 Task: Search one way flight ticket for 4 adults, 2 children, 2 infants in seat and 1 infant on lap in economy from West Yellowstone: Yellowstone Airport to Rockford: Chicago Rockford International Airport(was Northwest Chicagoland Regional Airport At Rockford) on 5-1-2023. Choice of flights is Royal air maroc. Number of bags: 1 carry on bag. Price is upto 45000. Outbound departure time preference is 5:15.
Action: Mouse moved to (173, 239)
Screenshot: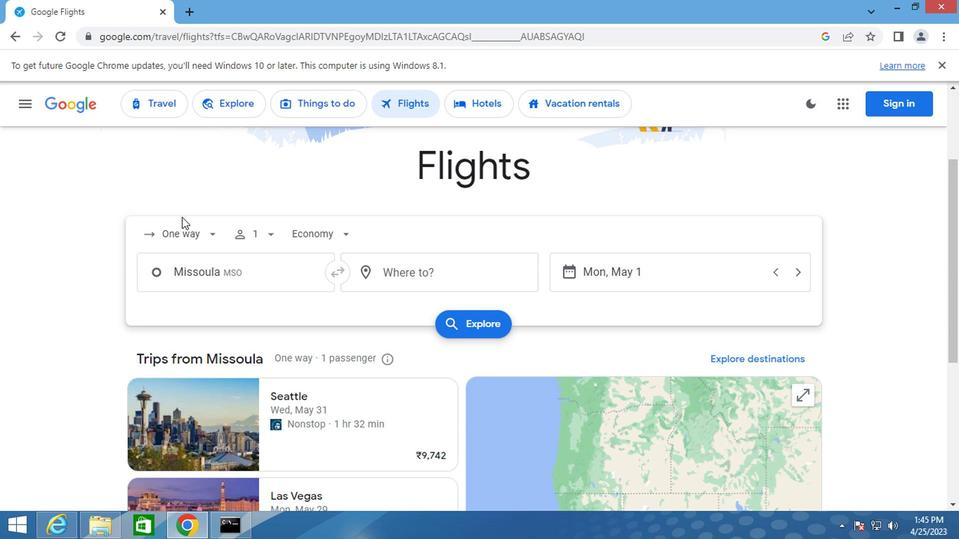 
Action: Mouse pressed left at (173, 239)
Screenshot: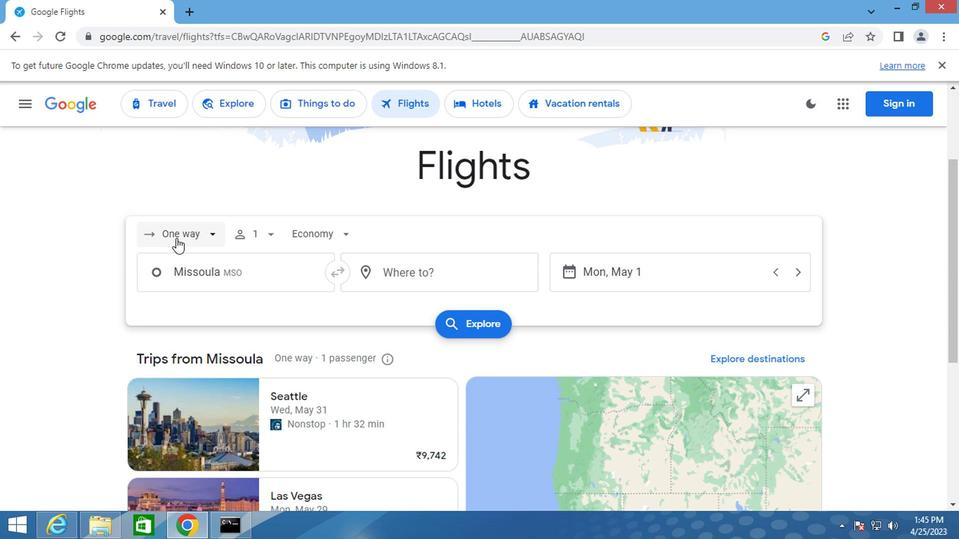 
Action: Mouse moved to (177, 296)
Screenshot: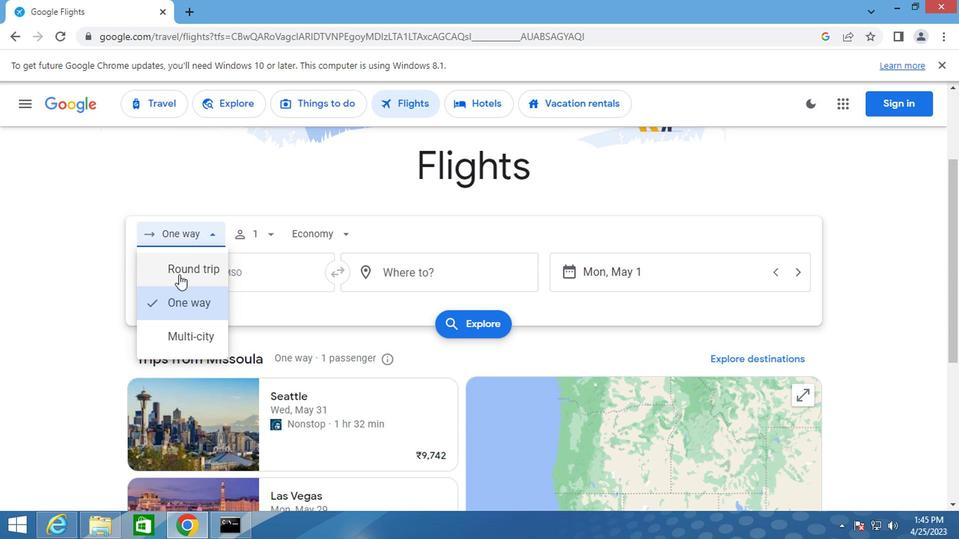 
Action: Mouse pressed left at (177, 296)
Screenshot: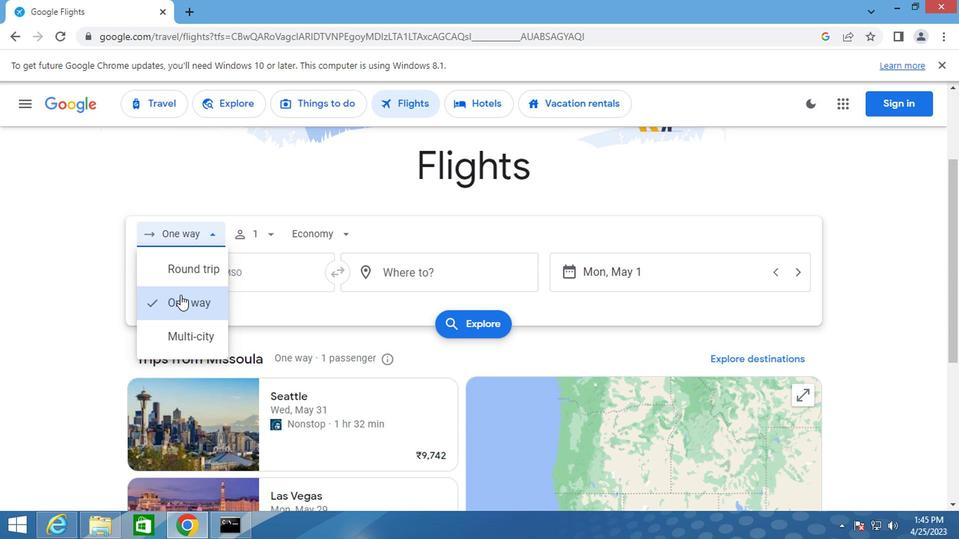 
Action: Mouse moved to (270, 226)
Screenshot: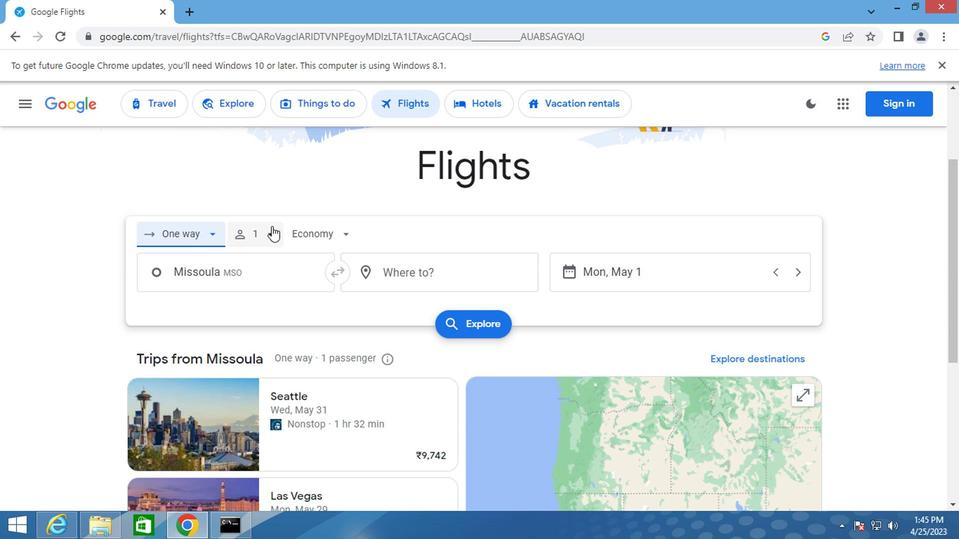
Action: Mouse pressed left at (270, 226)
Screenshot: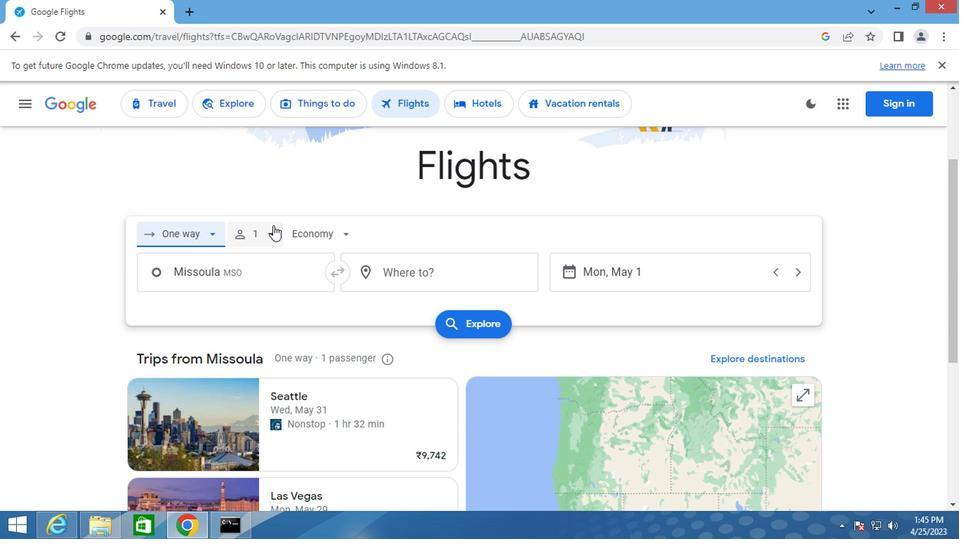 
Action: Mouse moved to (371, 270)
Screenshot: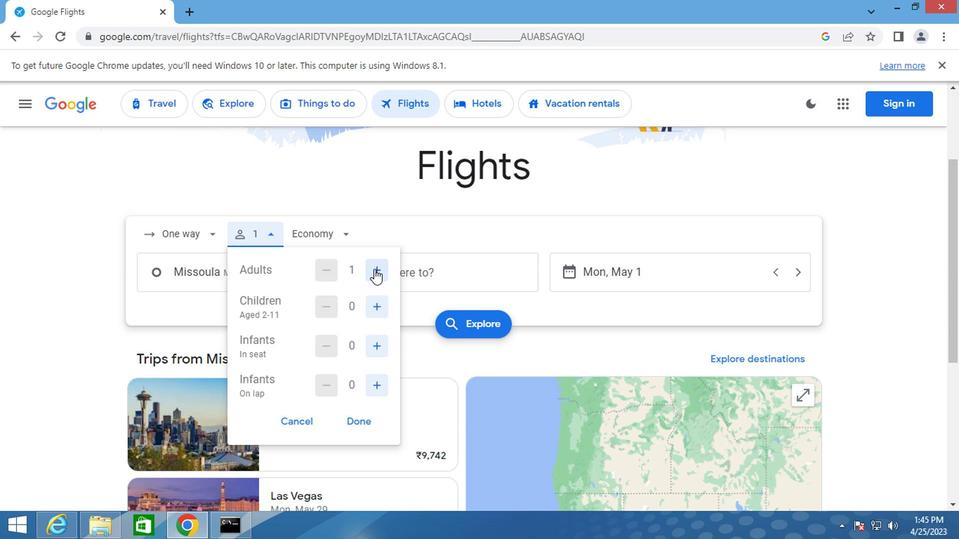 
Action: Mouse pressed left at (371, 270)
Screenshot: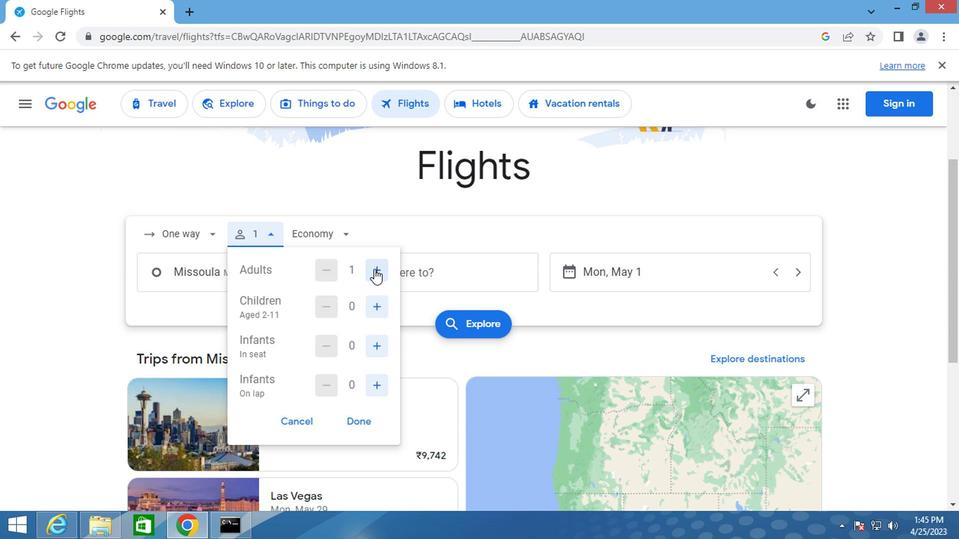 
Action: Mouse moved to (373, 270)
Screenshot: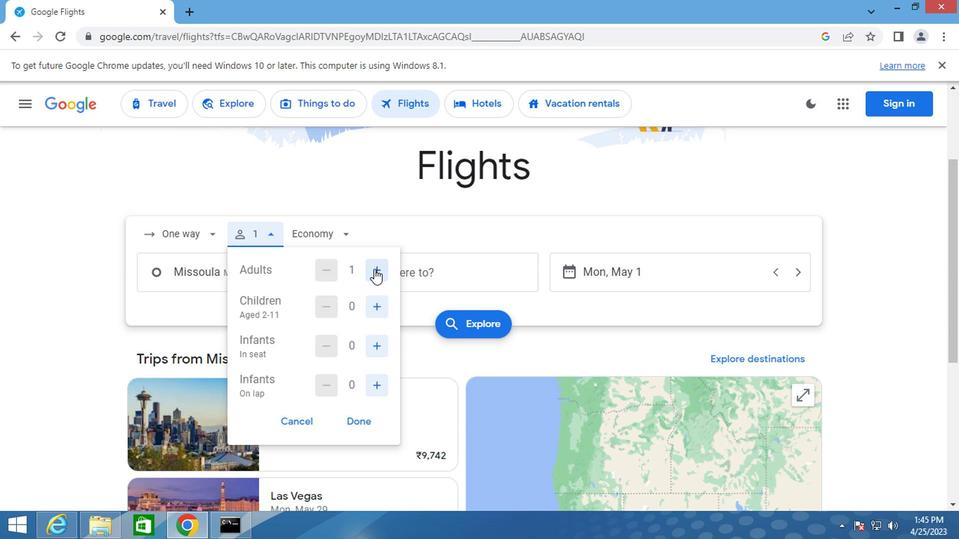 
Action: Mouse pressed left at (373, 270)
Screenshot: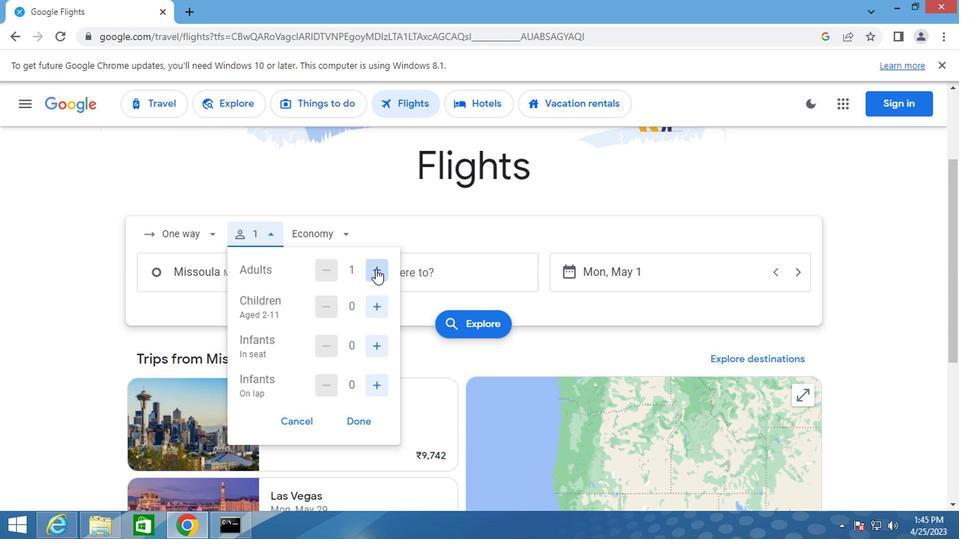 
Action: Mouse pressed left at (373, 270)
Screenshot: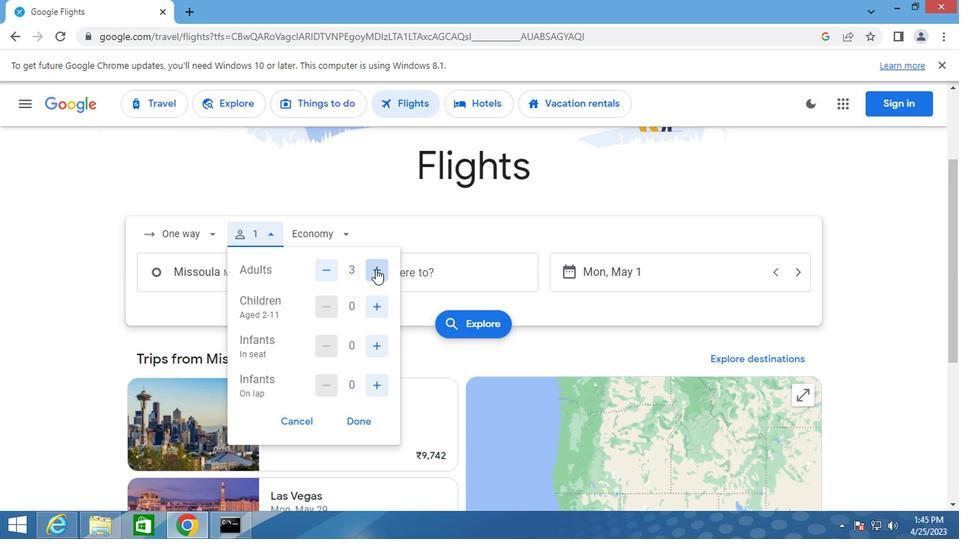 
Action: Mouse moved to (370, 301)
Screenshot: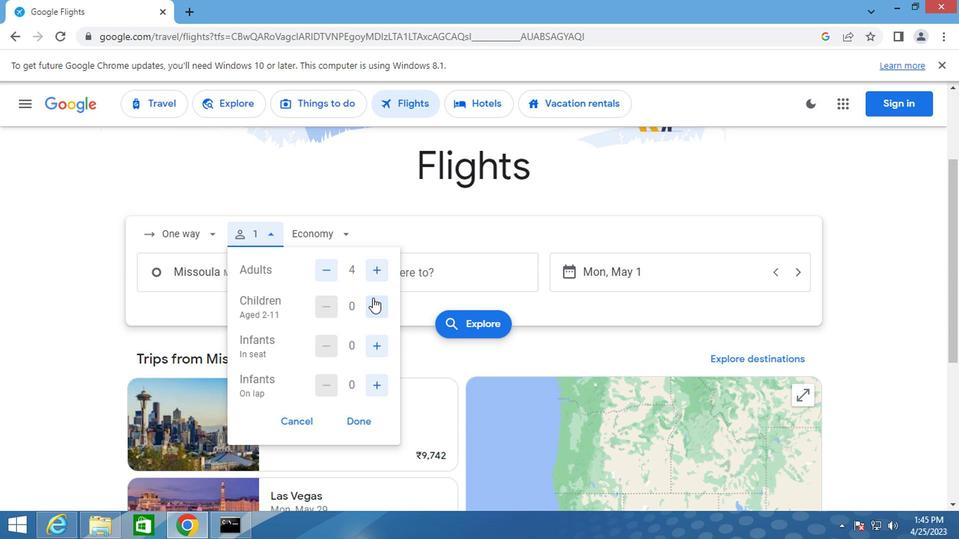 
Action: Mouse pressed left at (370, 301)
Screenshot: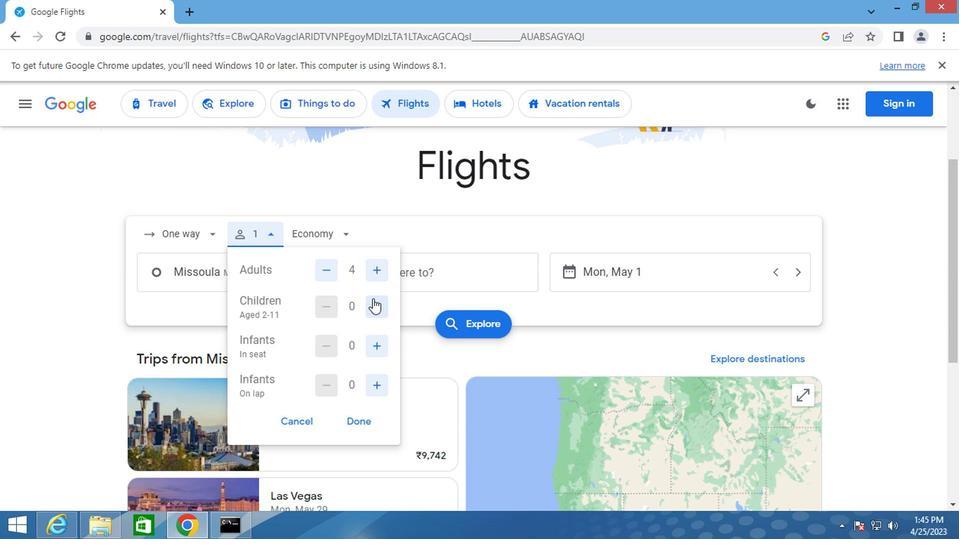 
Action: Mouse pressed left at (370, 301)
Screenshot: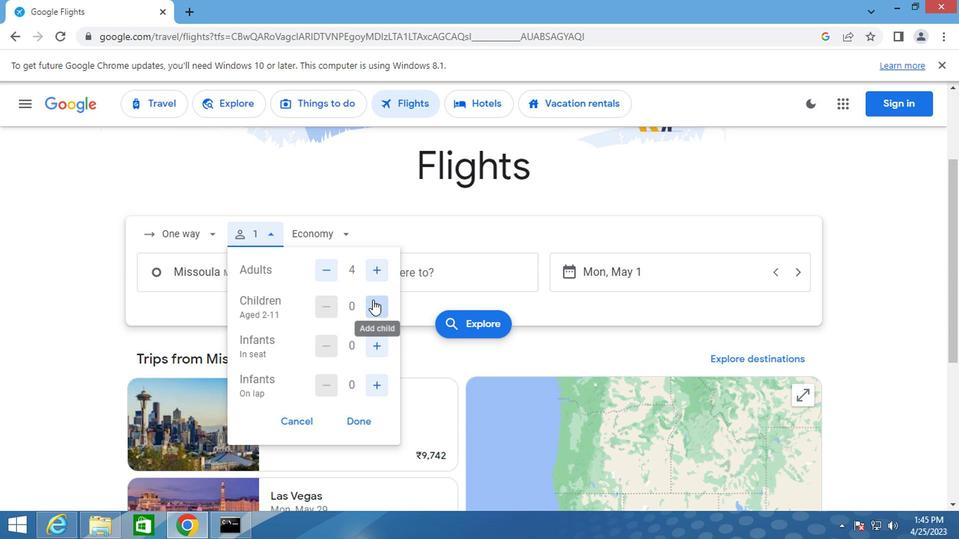 
Action: Mouse moved to (372, 339)
Screenshot: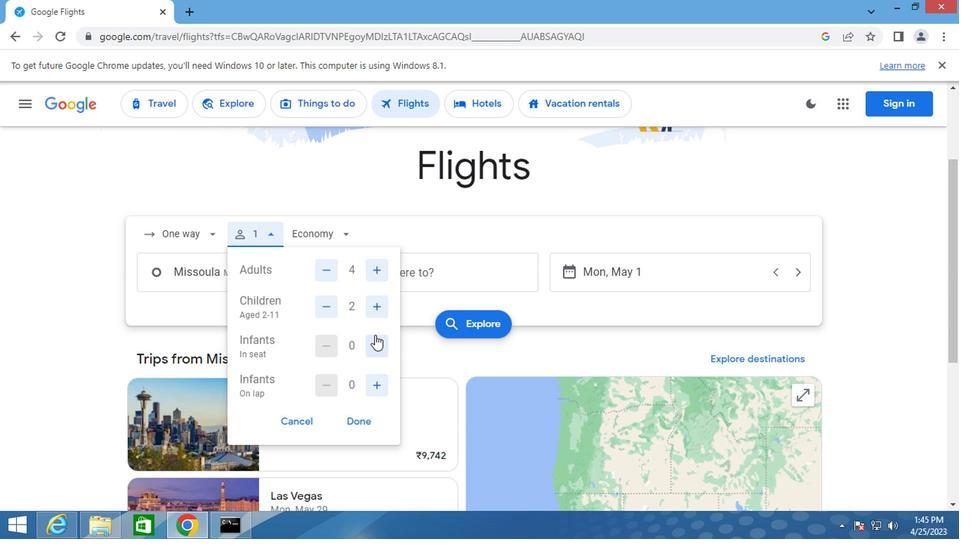 
Action: Mouse pressed left at (372, 339)
Screenshot: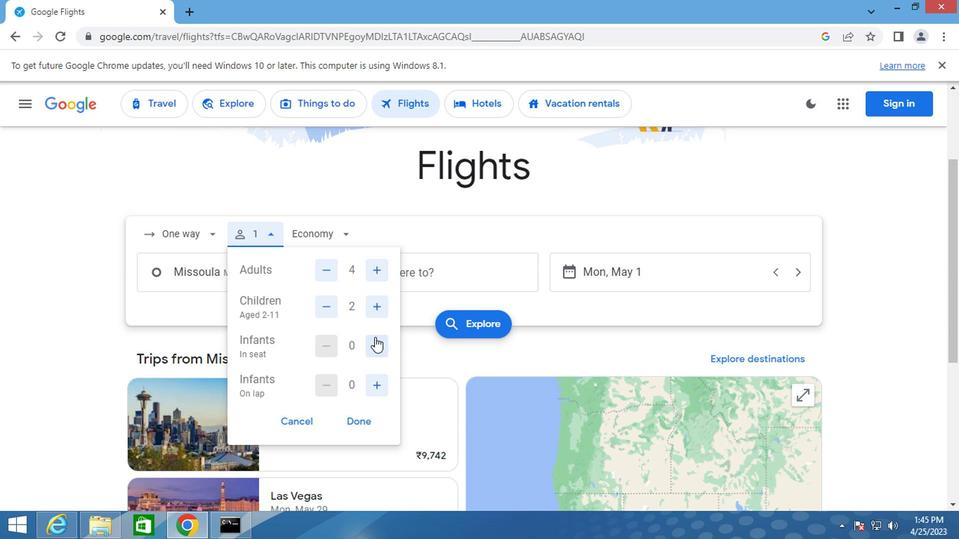 
Action: Mouse pressed left at (372, 339)
Screenshot: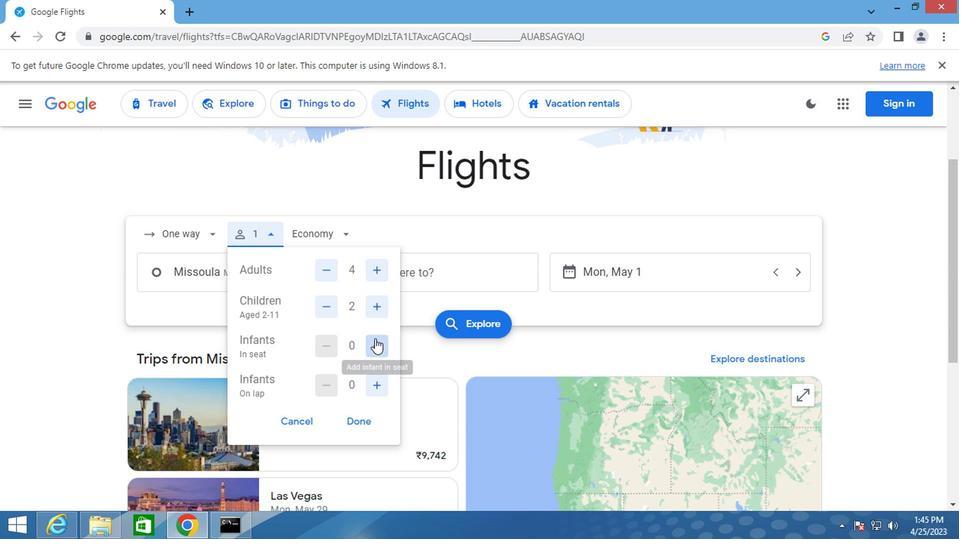 
Action: Mouse moved to (366, 388)
Screenshot: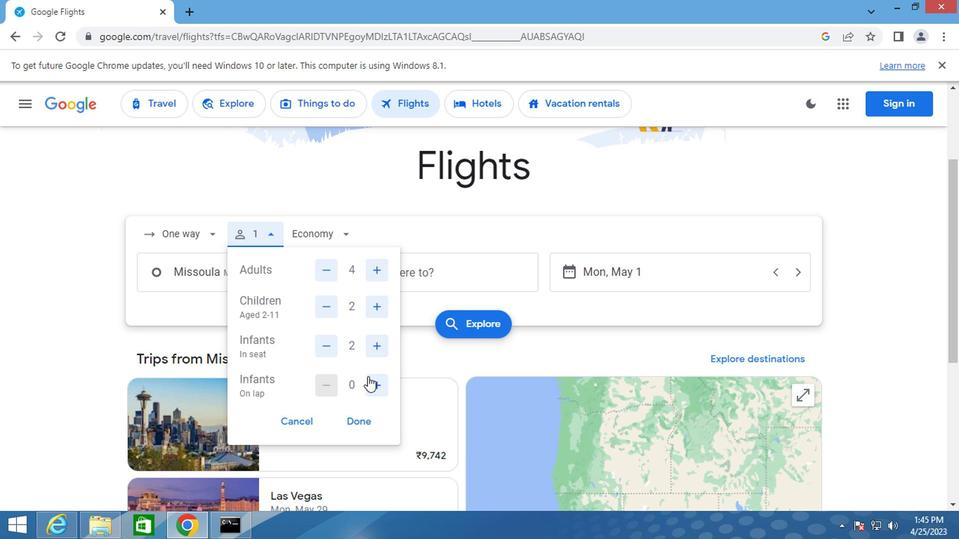 
Action: Mouse pressed left at (366, 388)
Screenshot: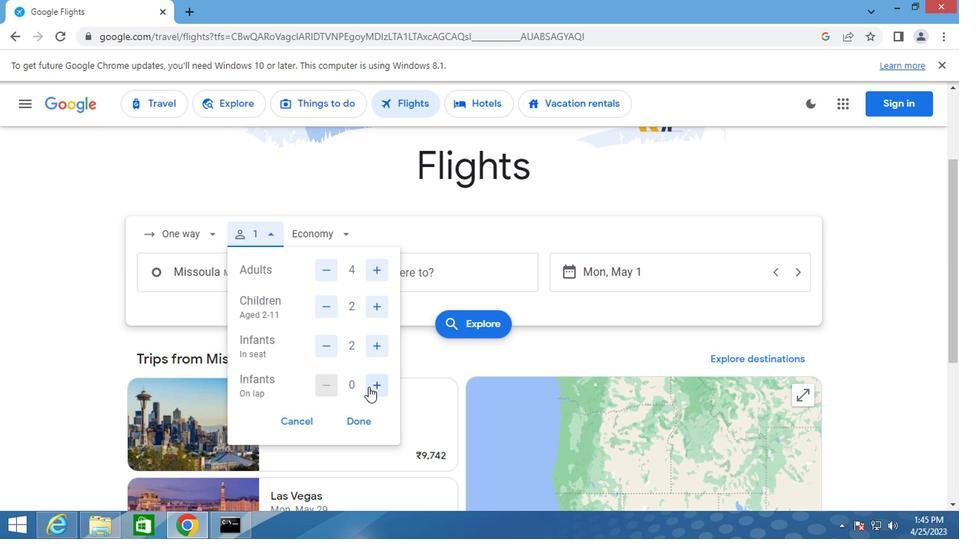 
Action: Mouse moved to (304, 224)
Screenshot: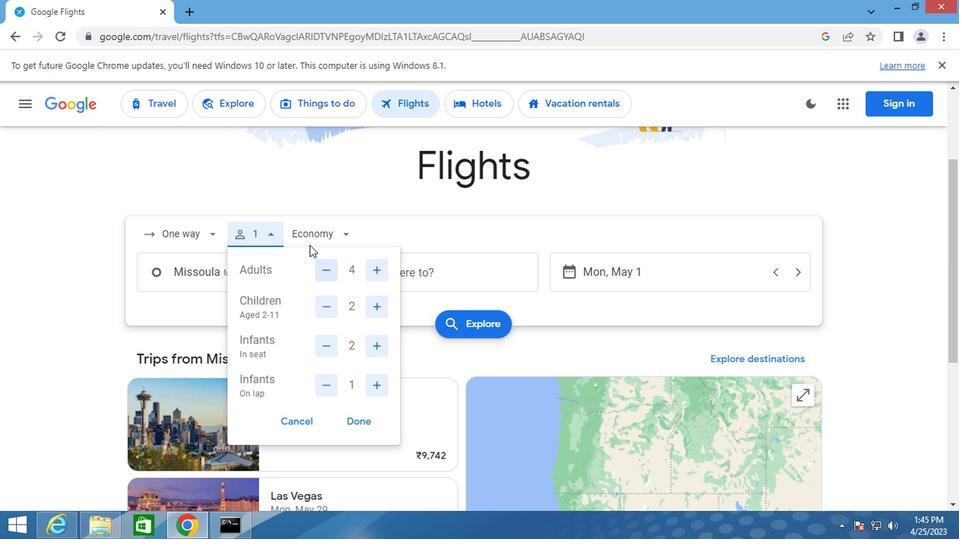 
Action: Mouse pressed left at (304, 224)
Screenshot: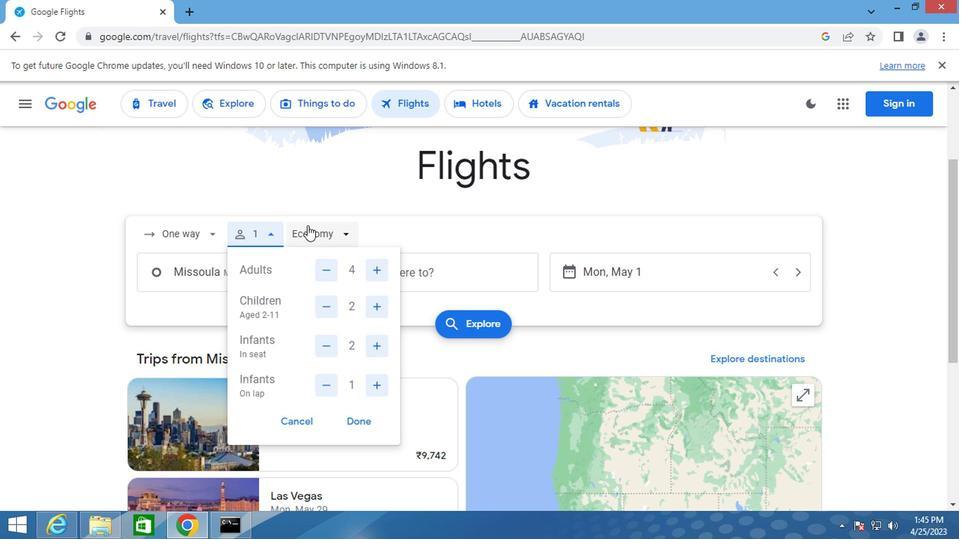 
Action: Mouse moved to (324, 271)
Screenshot: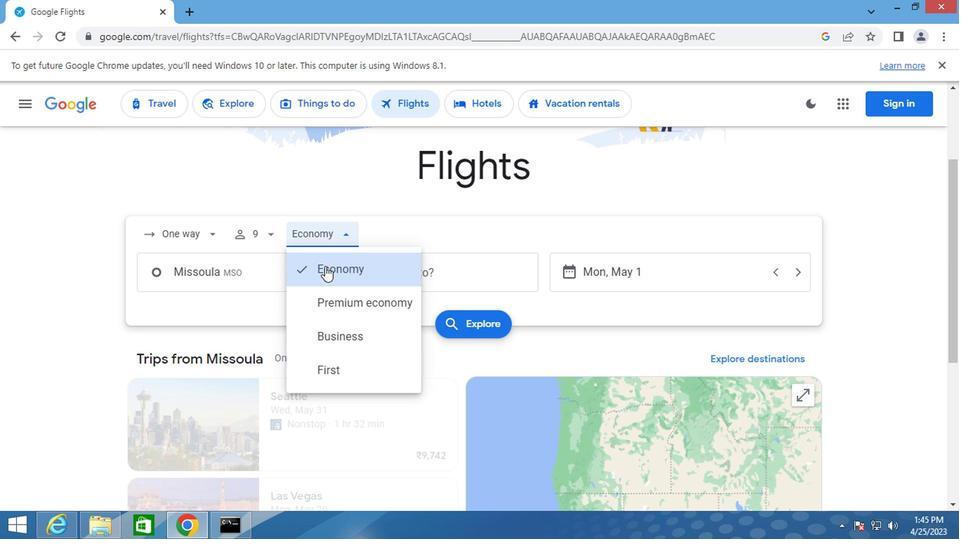 
Action: Mouse pressed left at (324, 271)
Screenshot: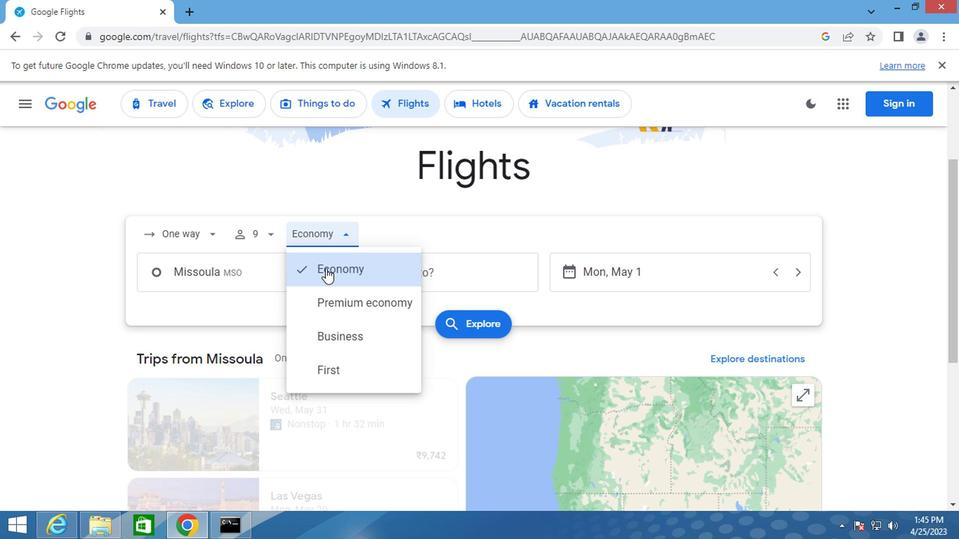 
Action: Mouse moved to (212, 278)
Screenshot: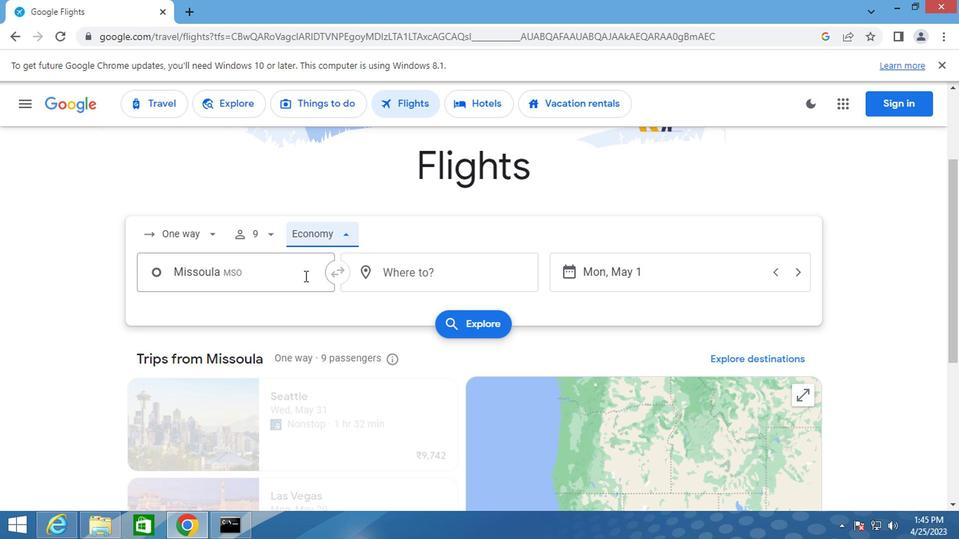 
Action: Mouse pressed left at (212, 278)
Screenshot: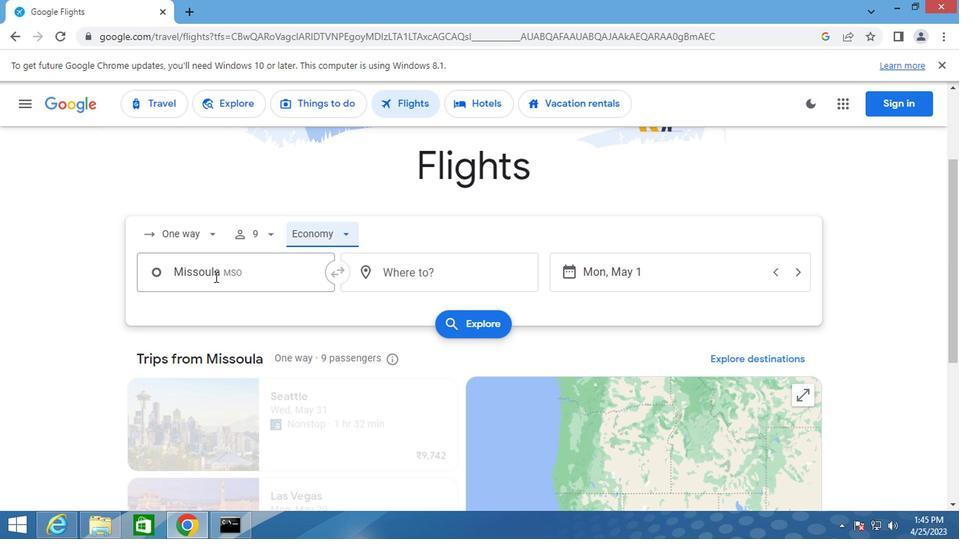 
Action: Key pressed west<Key.space>yellow
Screenshot: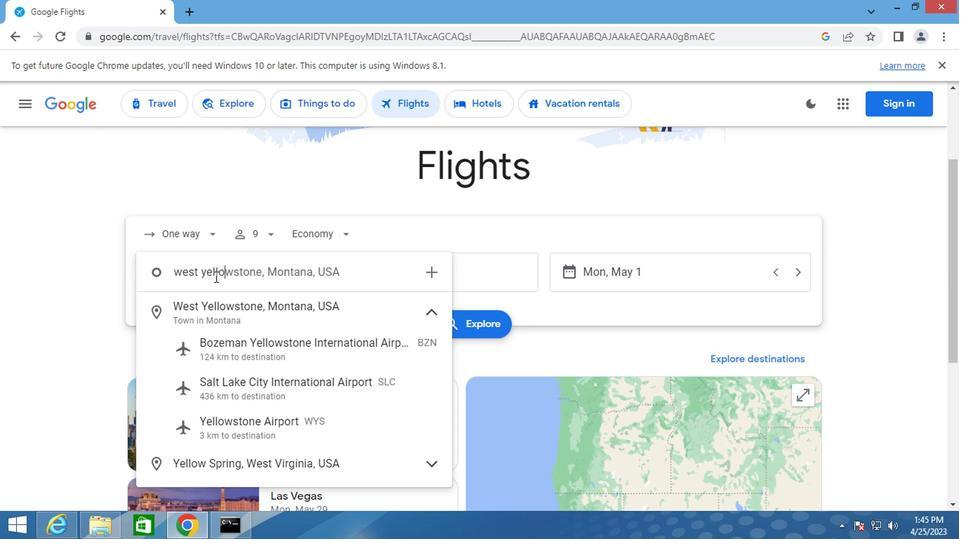 
Action: Mouse moved to (252, 315)
Screenshot: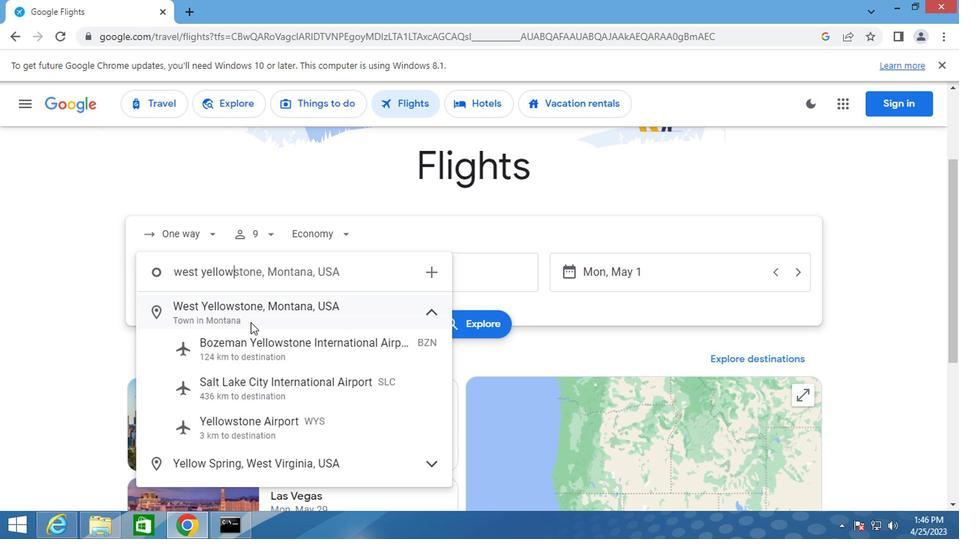 
Action: Mouse pressed left at (252, 315)
Screenshot: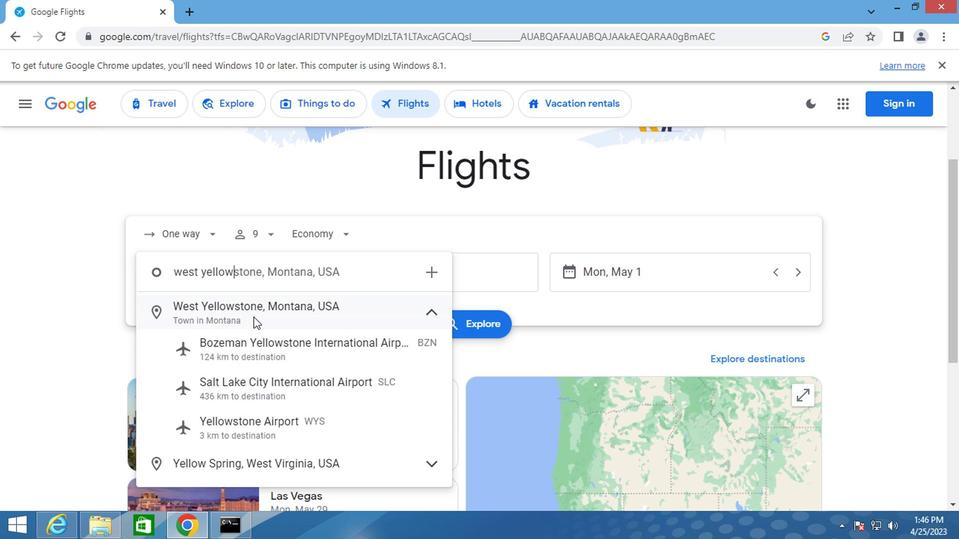 
Action: Mouse moved to (360, 276)
Screenshot: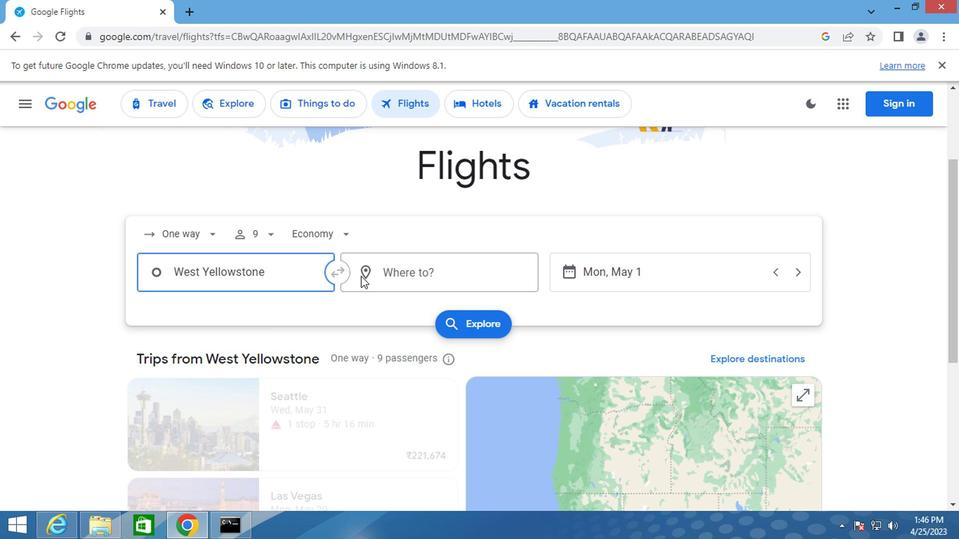 
Action: Mouse pressed left at (360, 276)
Screenshot: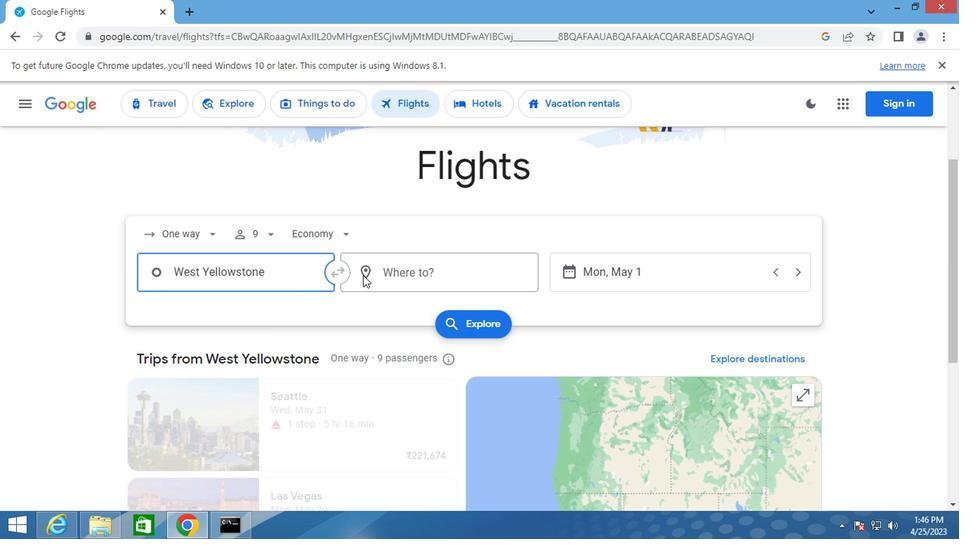
Action: Key pressed rock
Screenshot: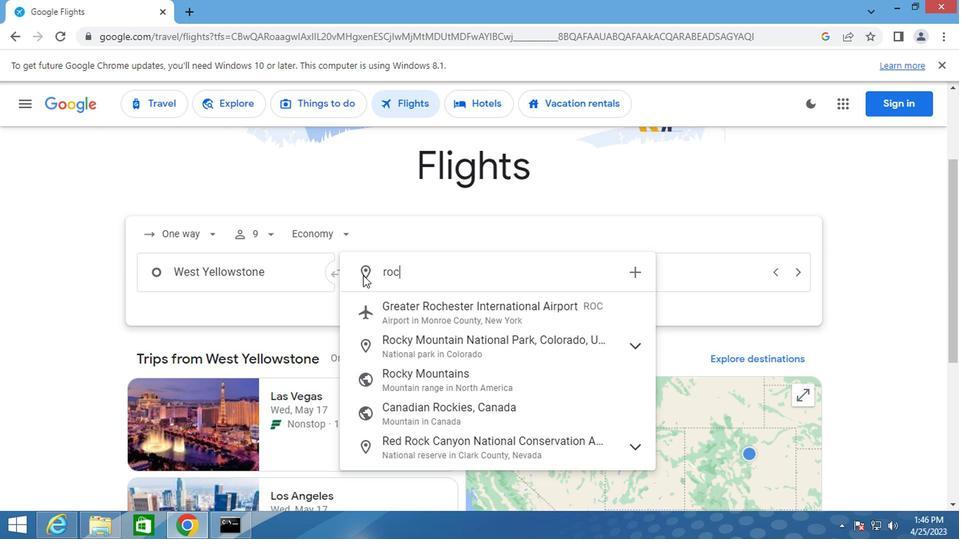 
Action: Mouse moved to (432, 275)
Screenshot: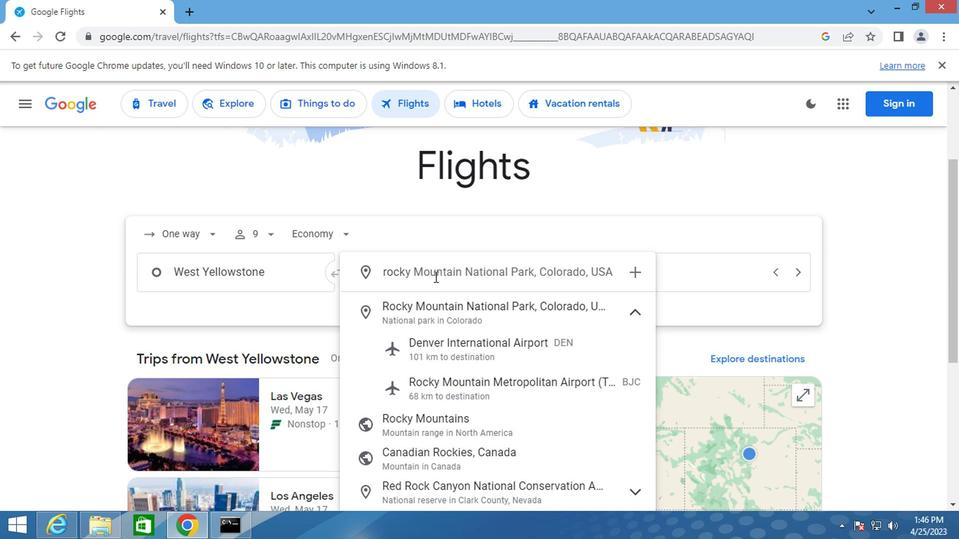 
Action: Key pressed ford
Screenshot: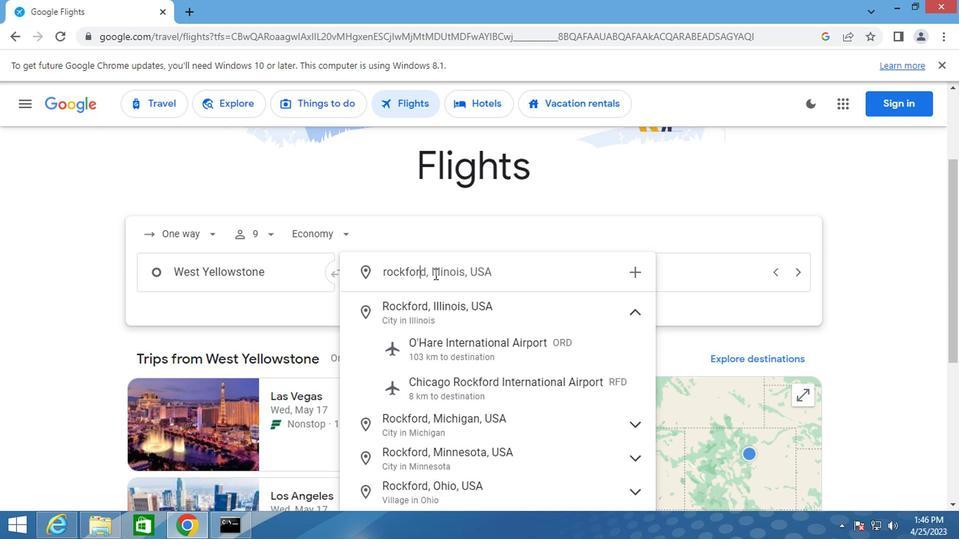 
Action: Mouse moved to (435, 387)
Screenshot: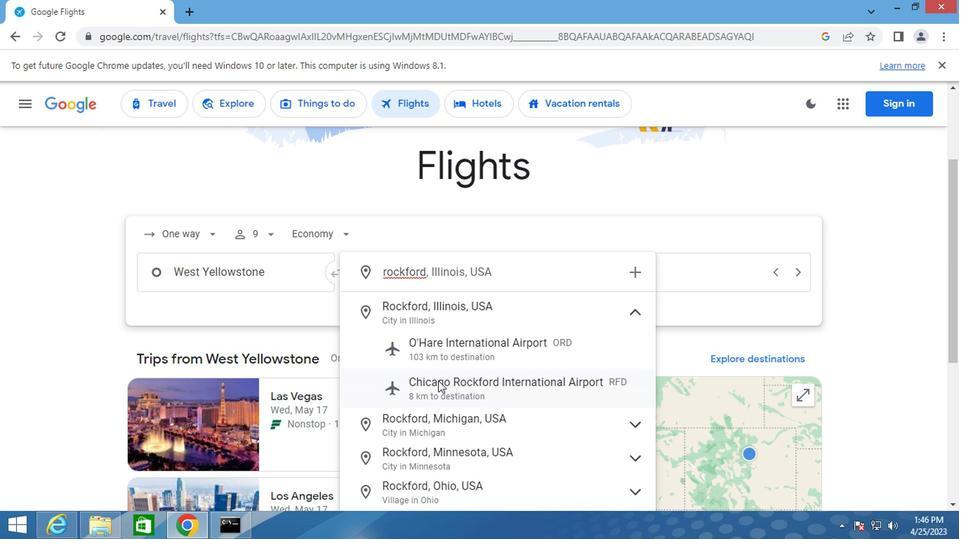 
Action: Mouse pressed left at (435, 387)
Screenshot: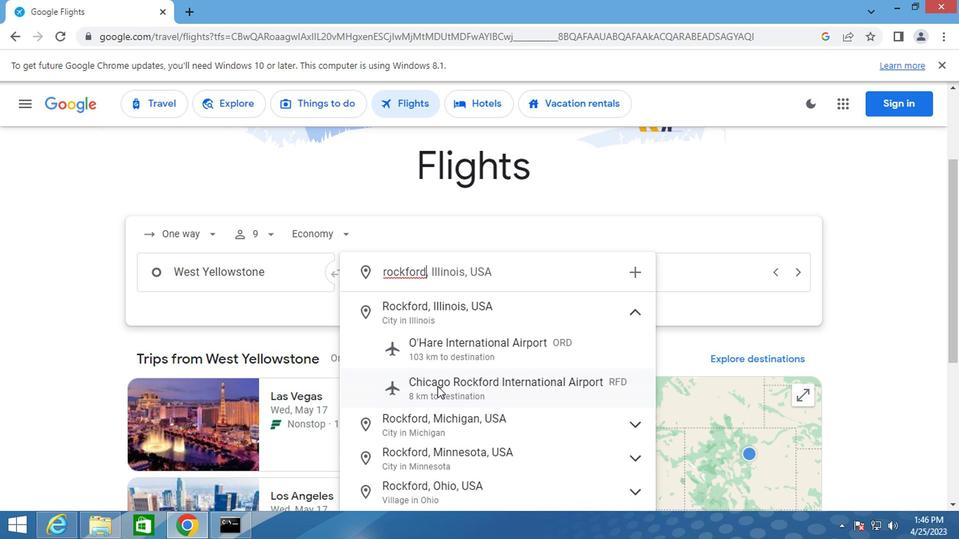 
Action: Mouse moved to (663, 280)
Screenshot: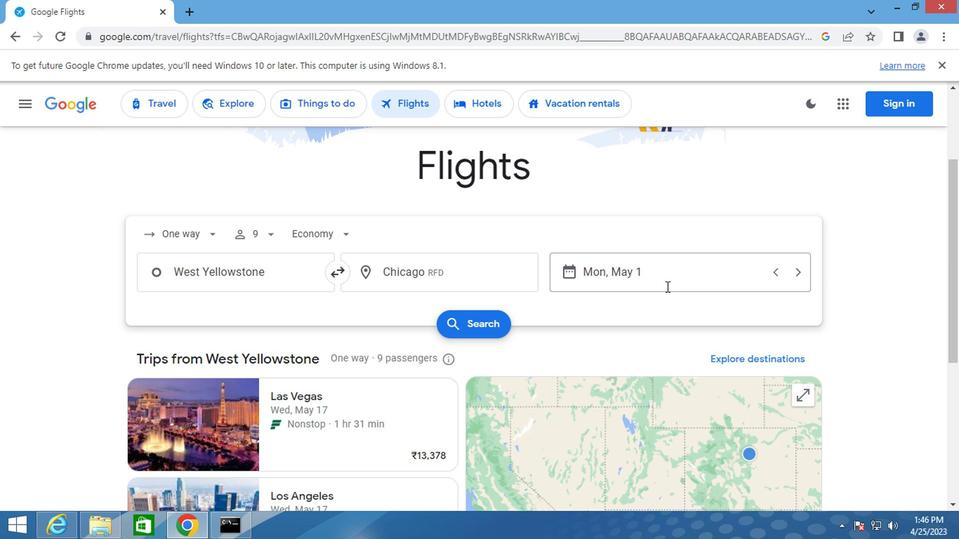 
Action: Mouse pressed left at (663, 280)
Screenshot: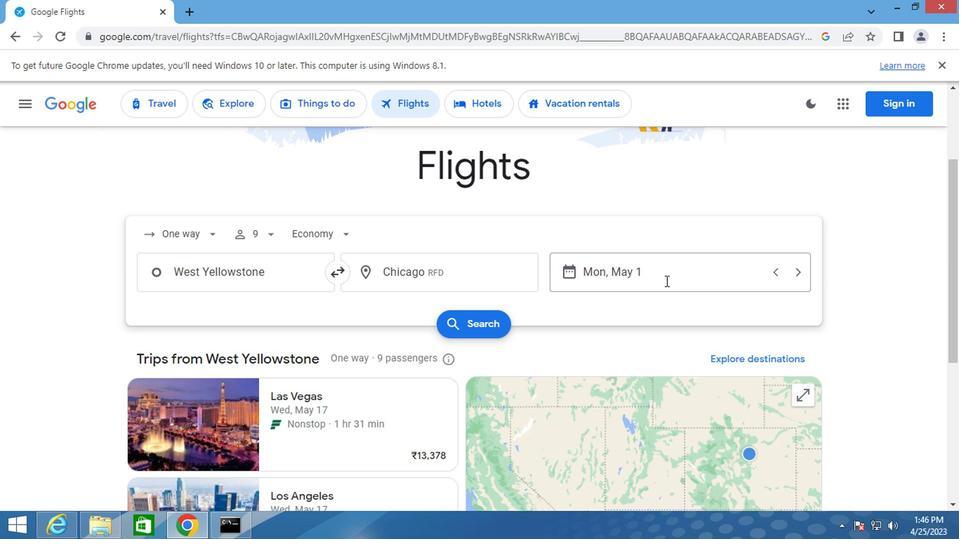 
Action: Mouse moved to (619, 264)
Screenshot: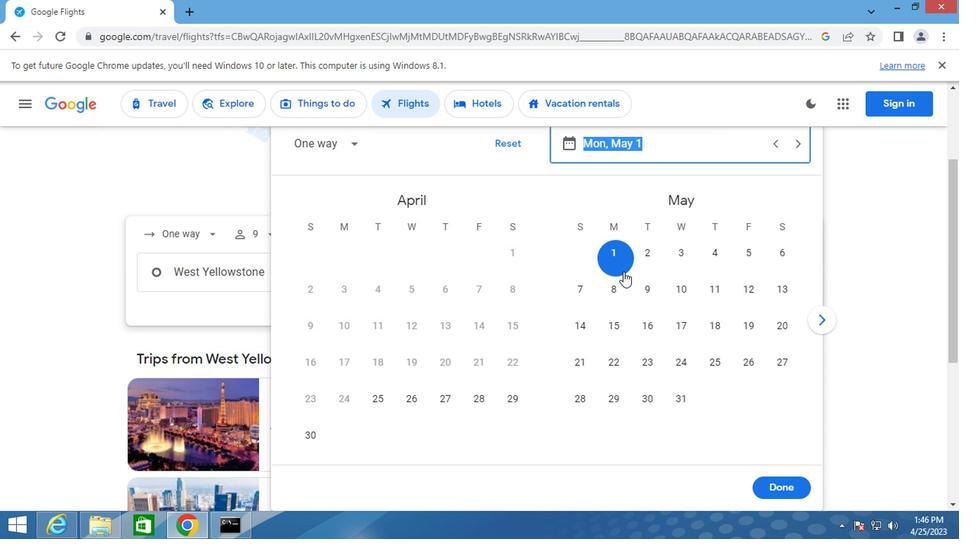 
Action: Mouse pressed left at (619, 264)
Screenshot: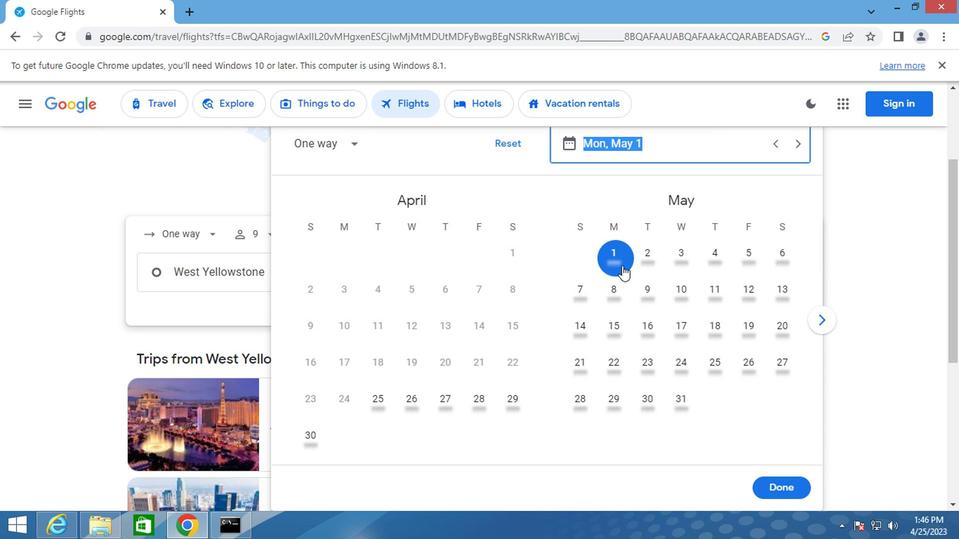 
Action: Mouse moved to (790, 488)
Screenshot: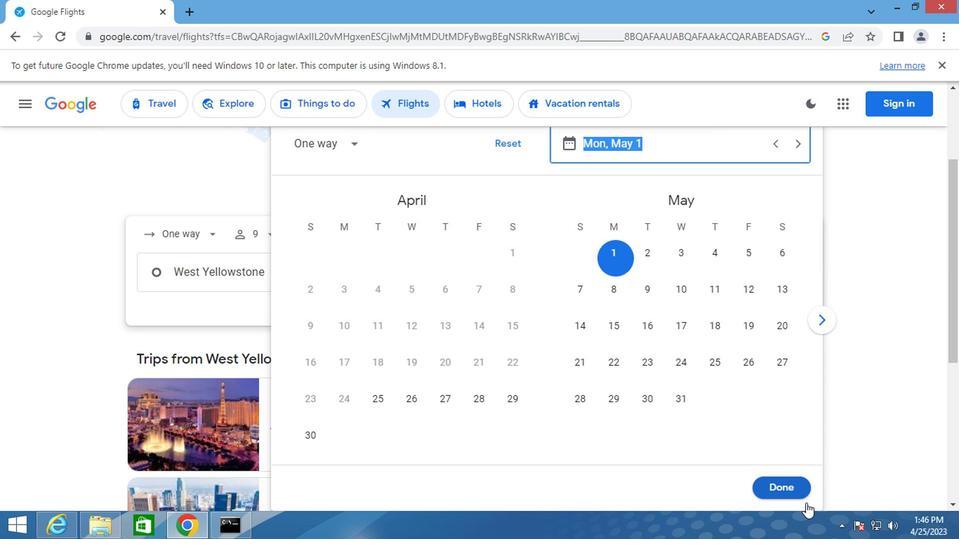 
Action: Mouse pressed left at (790, 488)
Screenshot: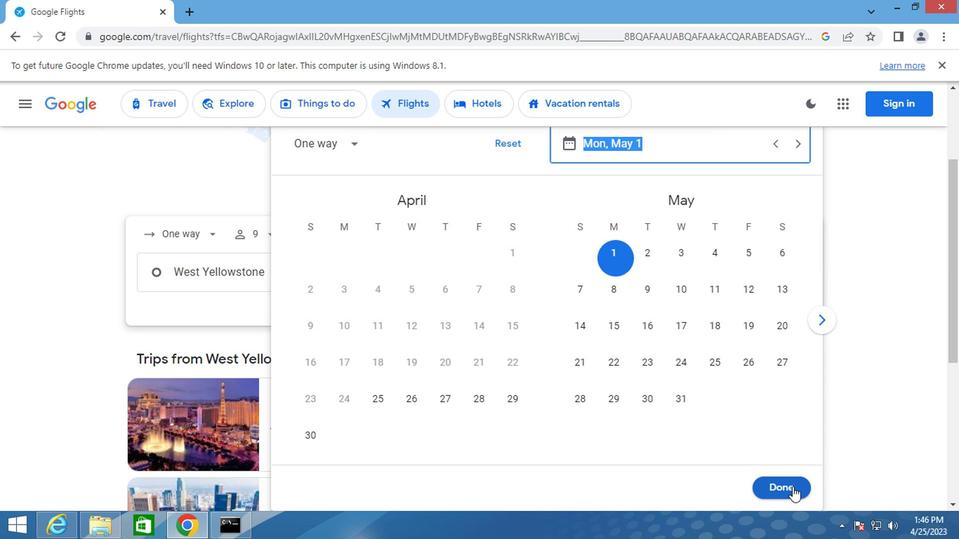 
Action: Mouse moved to (501, 320)
Screenshot: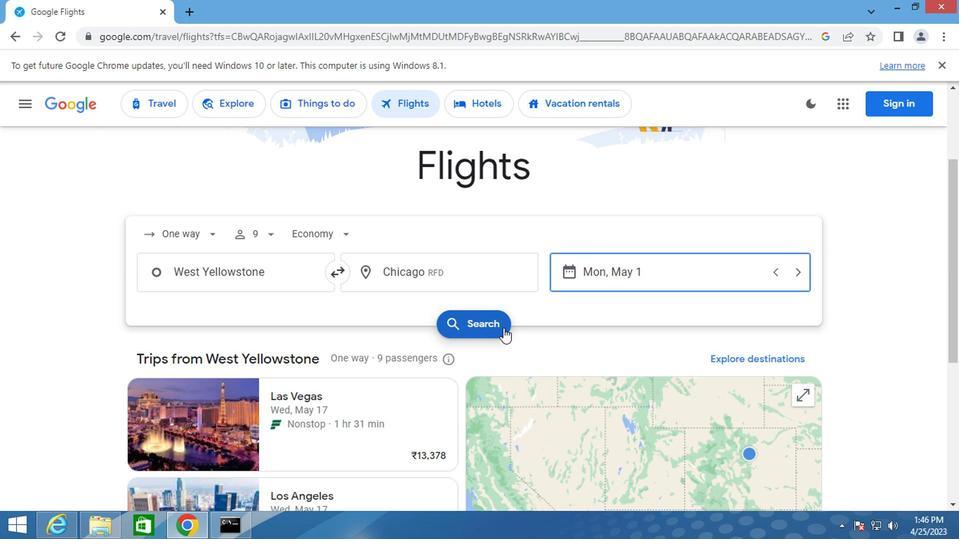 
Action: Mouse pressed left at (501, 320)
Screenshot: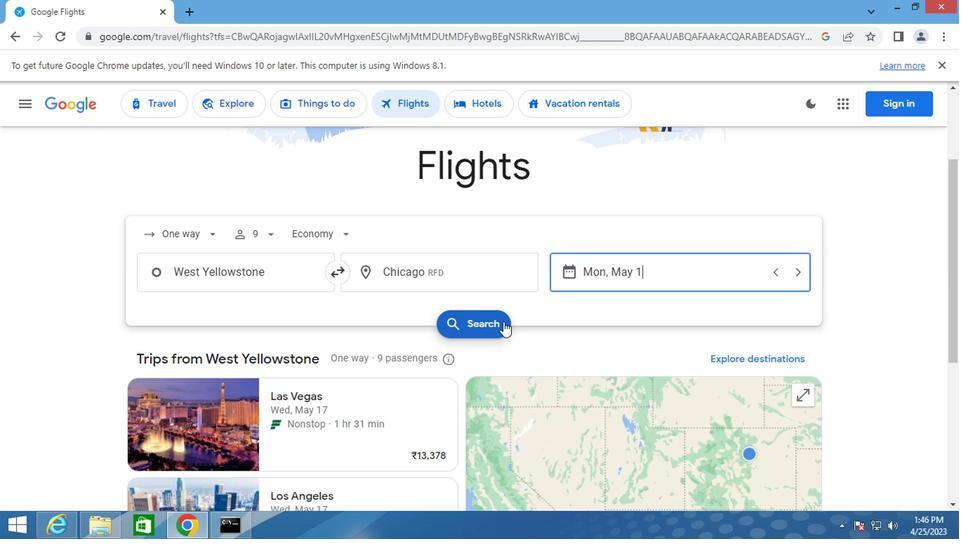 
Action: Mouse moved to (163, 231)
Screenshot: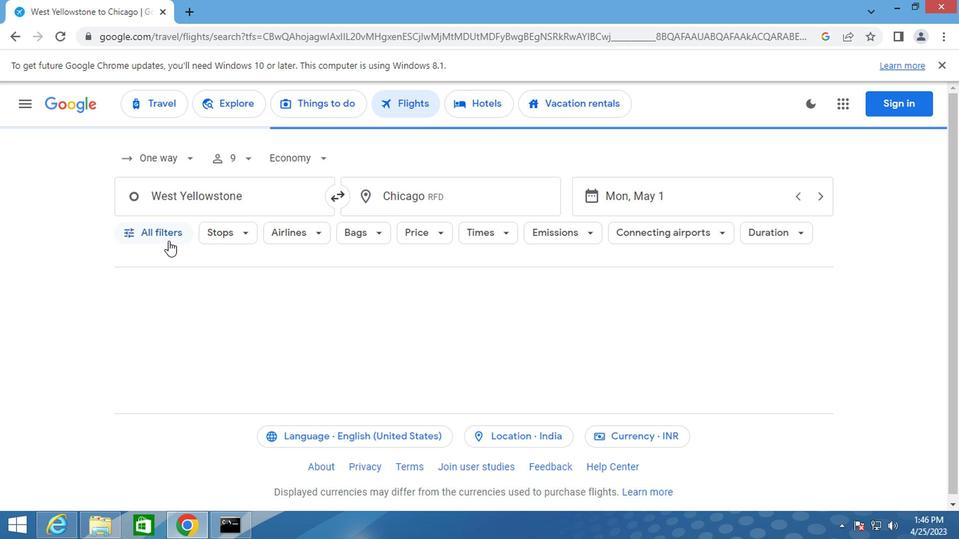 
Action: Mouse pressed left at (163, 231)
Screenshot: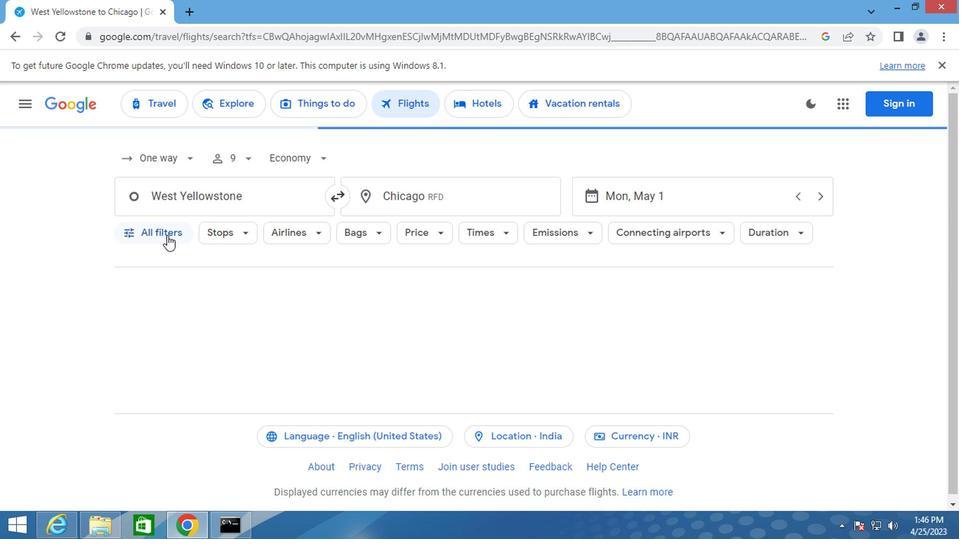 
Action: Mouse moved to (239, 353)
Screenshot: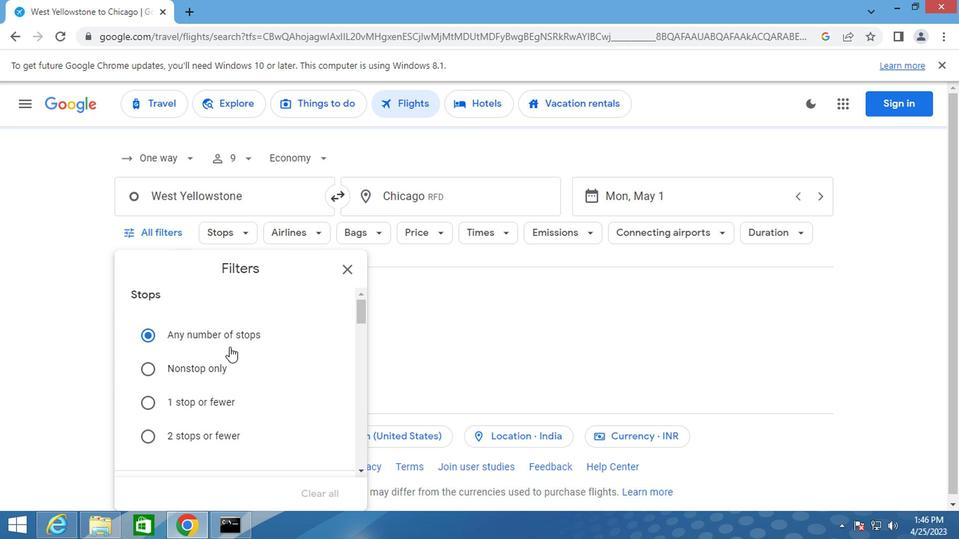 
Action: Mouse scrolled (239, 352) with delta (0, 0)
Screenshot: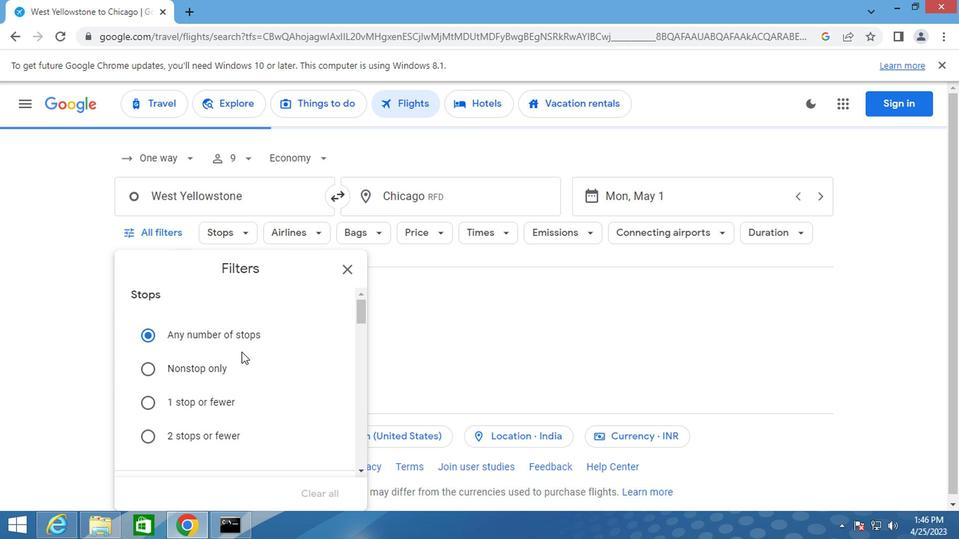 
Action: Mouse moved to (239, 353)
Screenshot: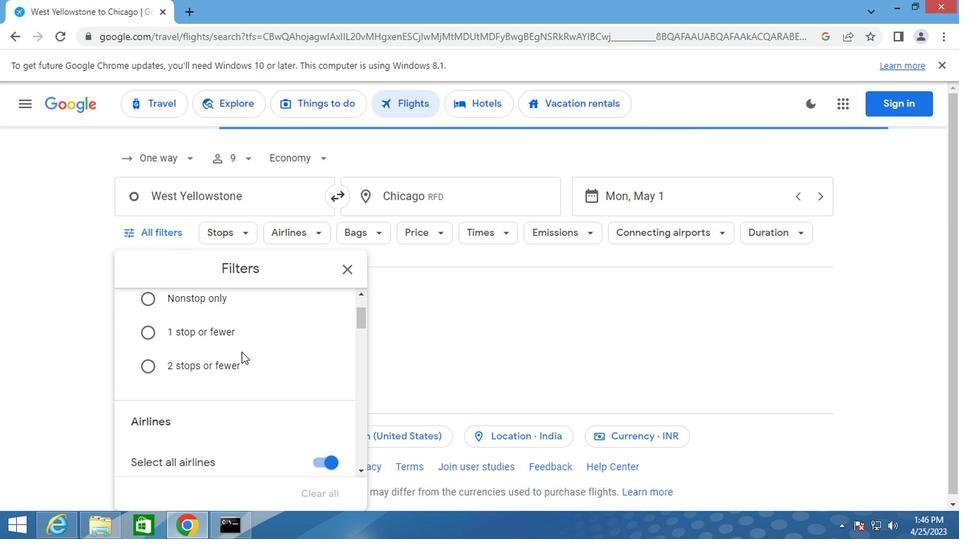 
Action: Mouse scrolled (239, 352) with delta (0, 0)
Screenshot: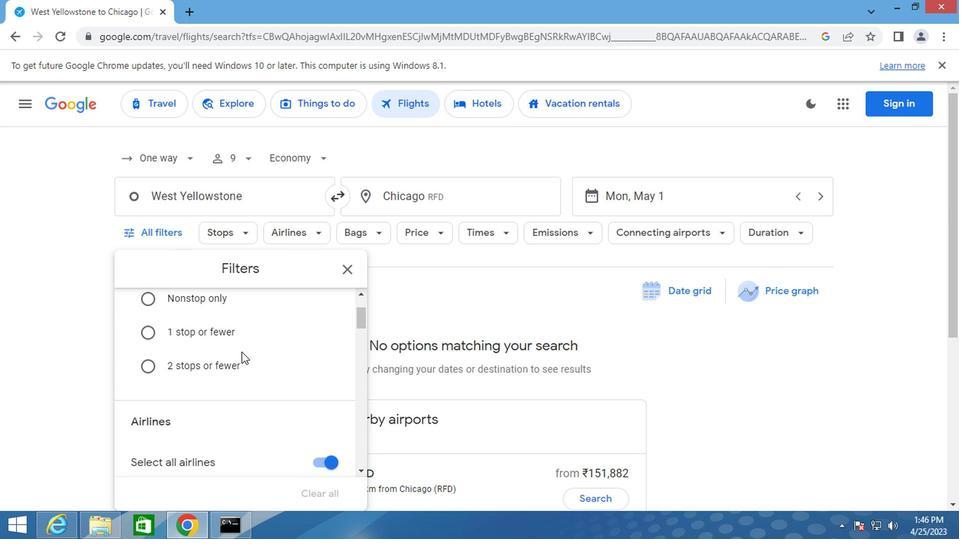 
Action: Mouse scrolled (239, 352) with delta (0, 0)
Screenshot: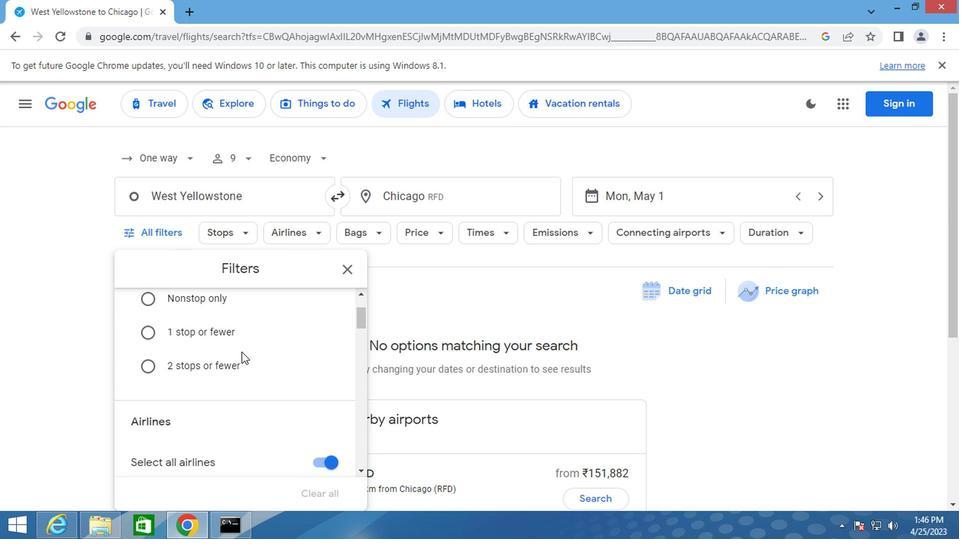 
Action: Mouse moved to (240, 358)
Screenshot: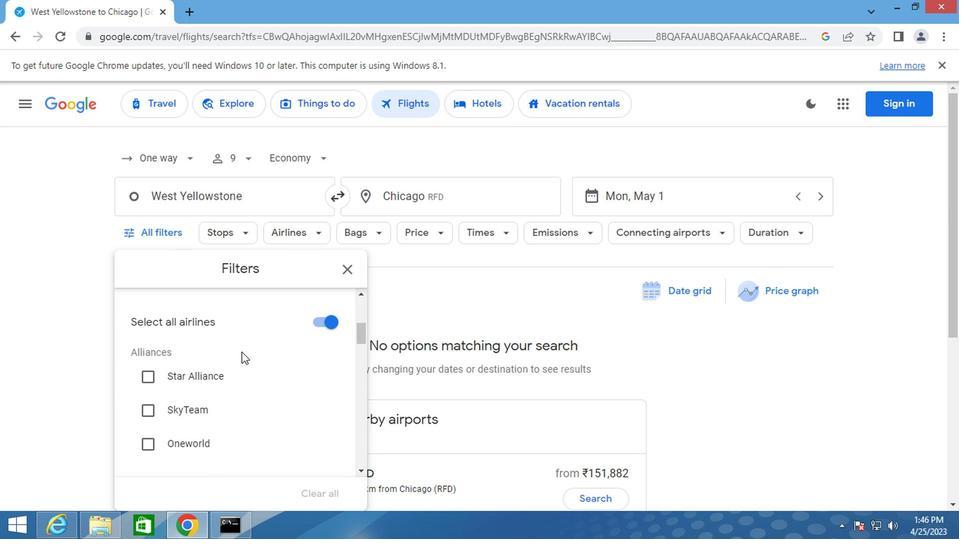 
Action: Mouse scrolled (240, 357) with delta (0, 0)
Screenshot: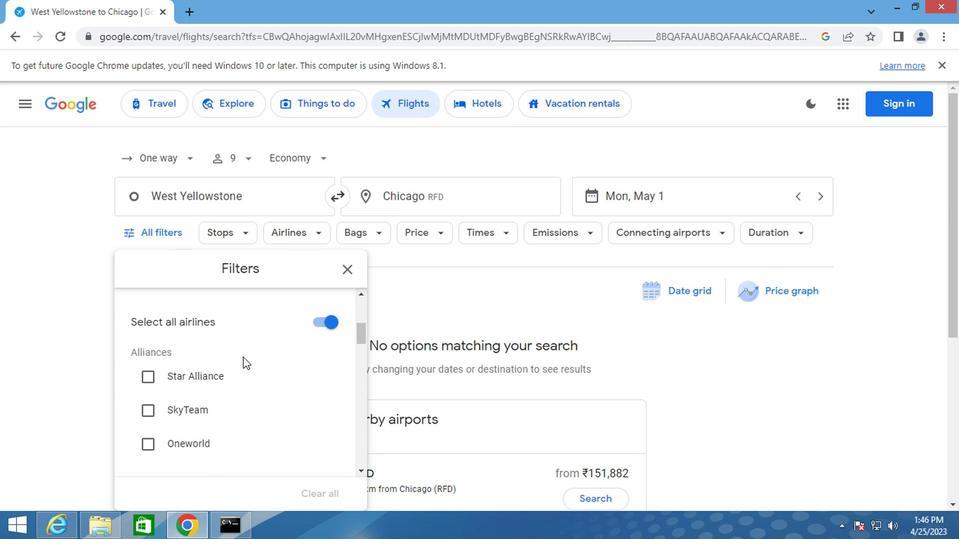 
Action: Mouse scrolled (240, 357) with delta (0, 0)
Screenshot: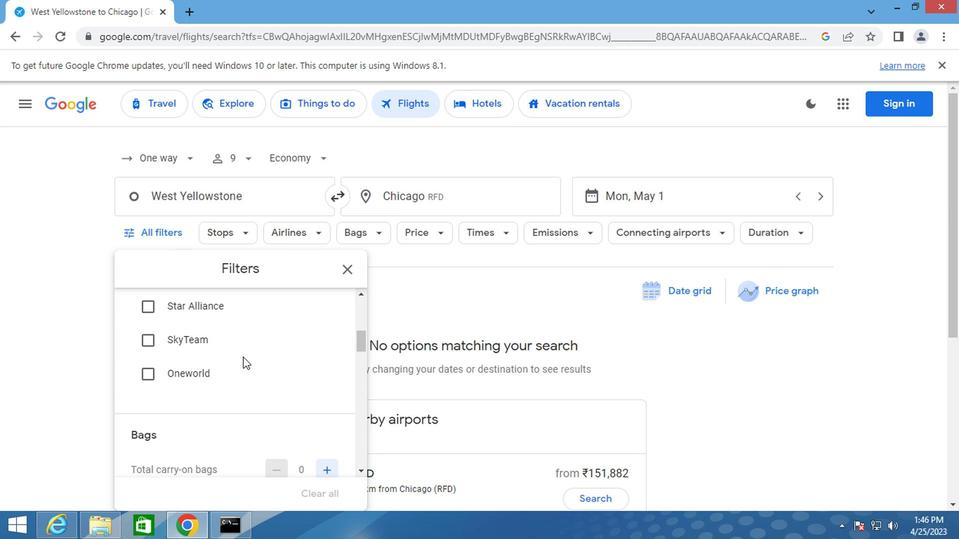 
Action: Mouse scrolled (240, 357) with delta (0, 0)
Screenshot: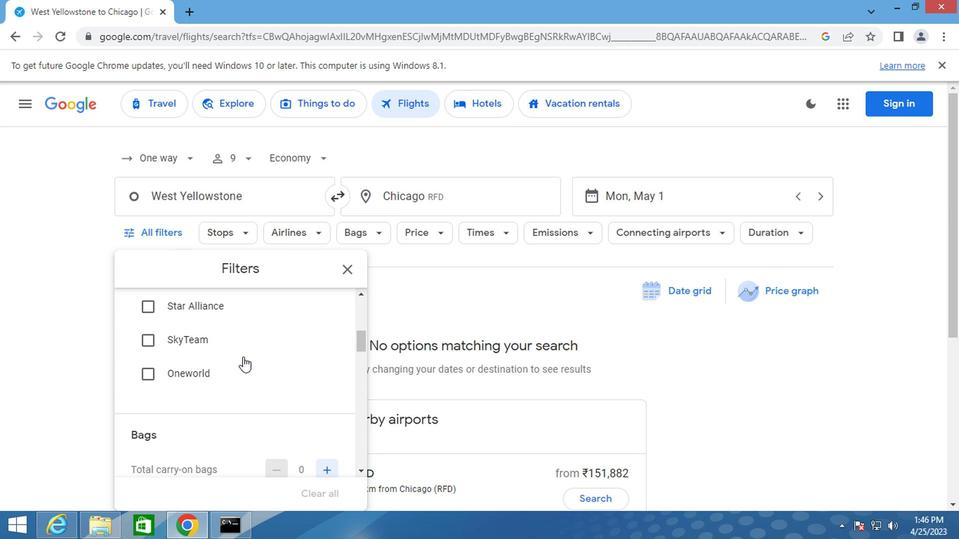 
Action: Mouse moved to (240, 358)
Screenshot: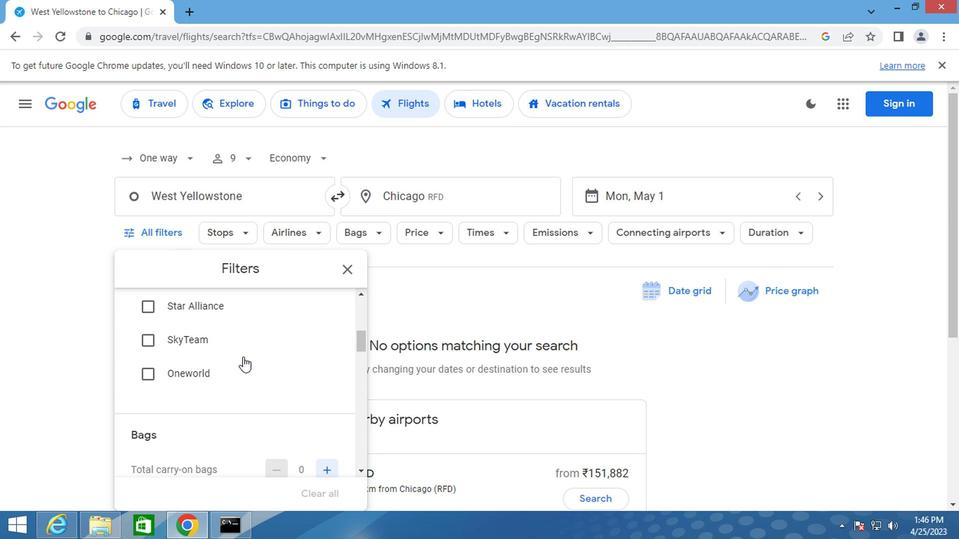 
Action: Mouse scrolled (240, 359) with delta (0, 0)
Screenshot: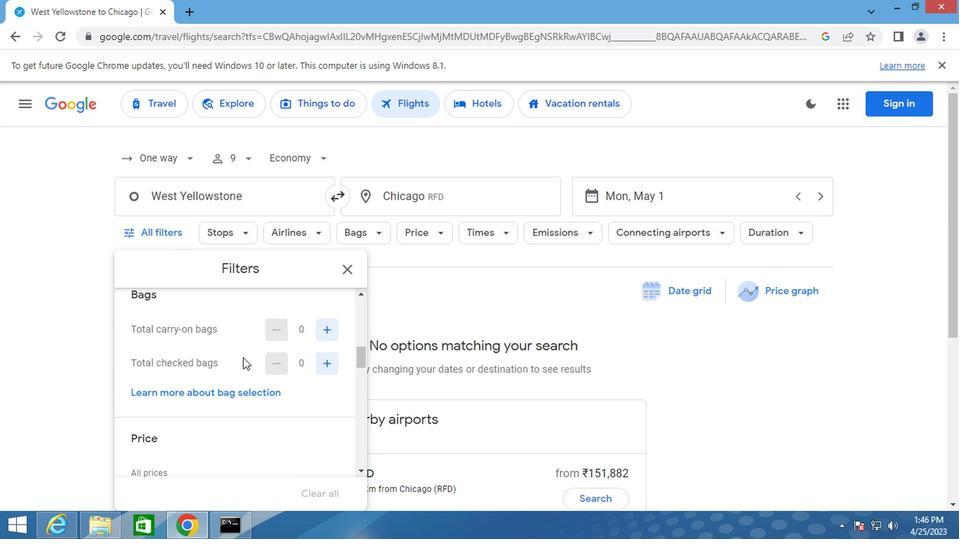 
Action: Mouse scrolled (240, 359) with delta (0, 0)
Screenshot: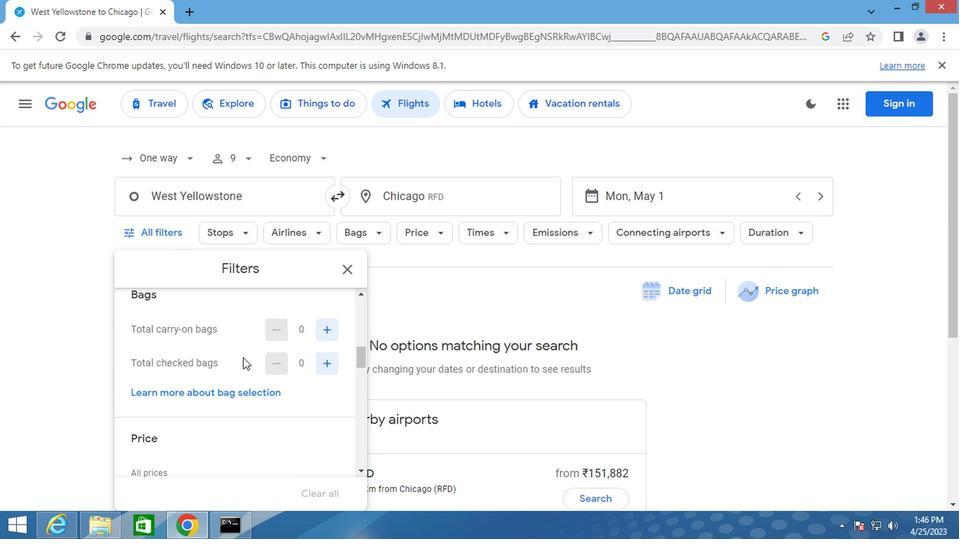 
Action: Mouse scrolled (240, 359) with delta (0, 0)
Screenshot: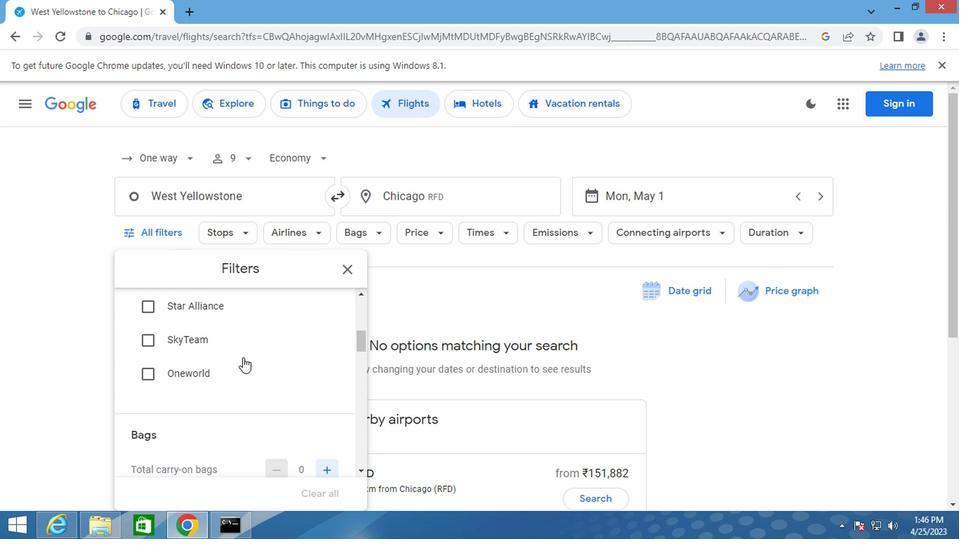 
Action: Mouse scrolled (240, 359) with delta (0, 0)
Screenshot: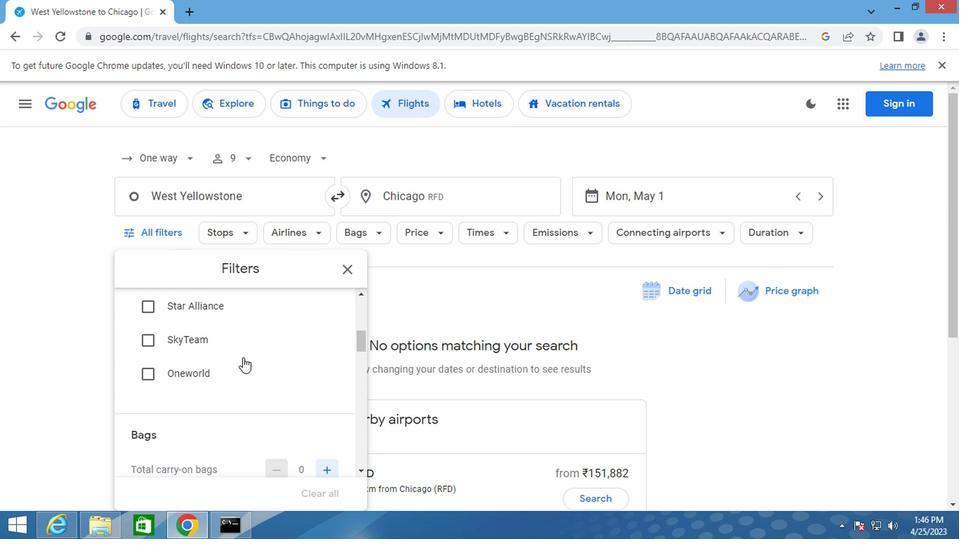 
Action: Mouse scrolled (240, 358) with delta (0, 0)
Screenshot: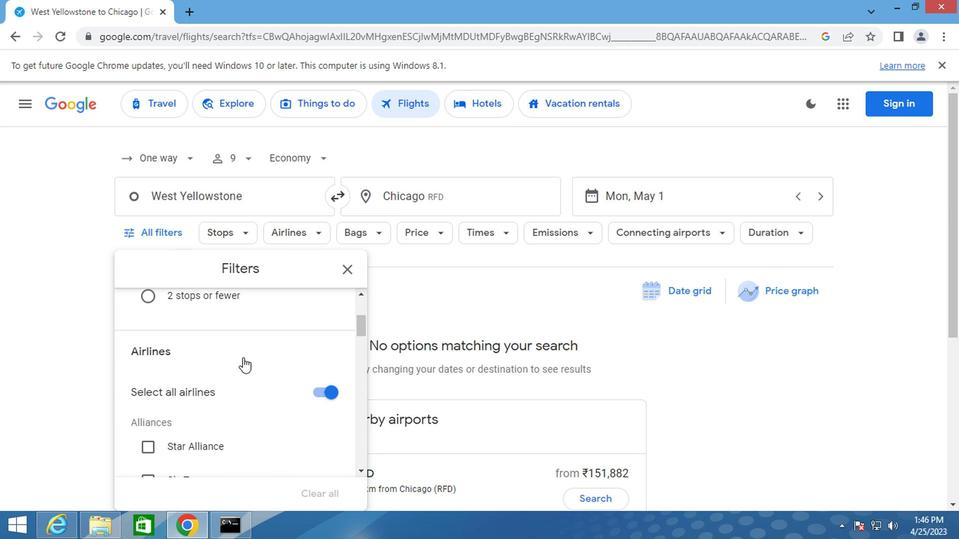 
Action: Mouse scrolled (240, 358) with delta (0, 0)
Screenshot: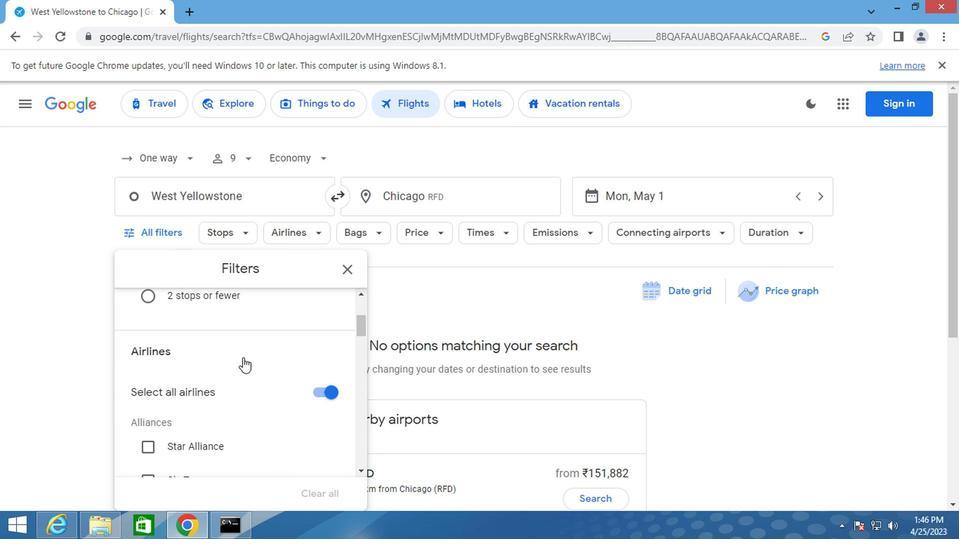 
Action: Mouse scrolled (240, 358) with delta (0, 0)
Screenshot: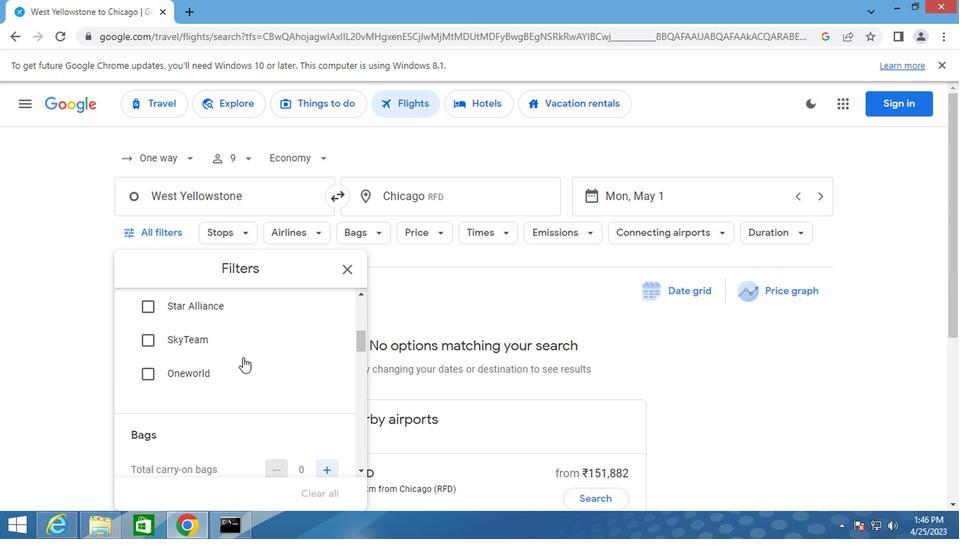 
Action: Mouse moved to (317, 399)
Screenshot: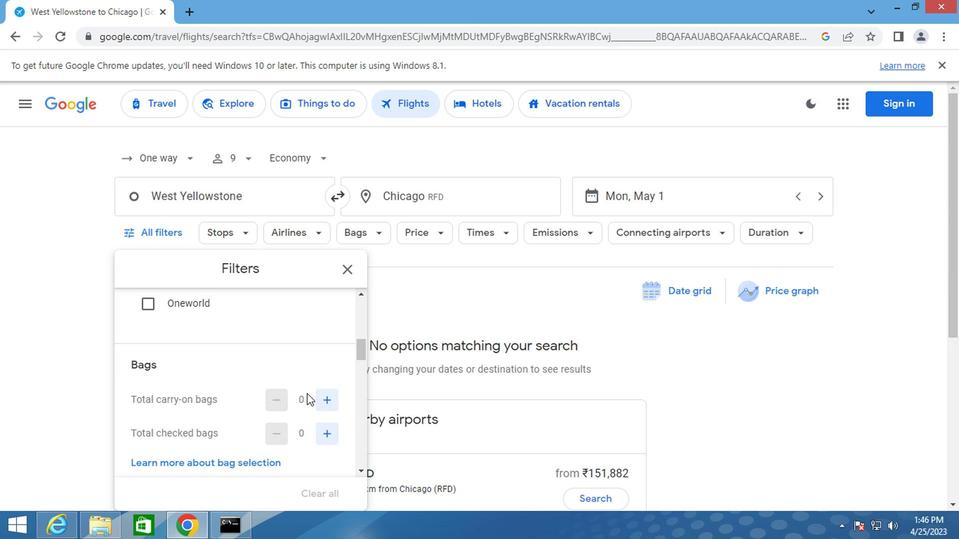 
Action: Mouse pressed left at (317, 399)
Screenshot: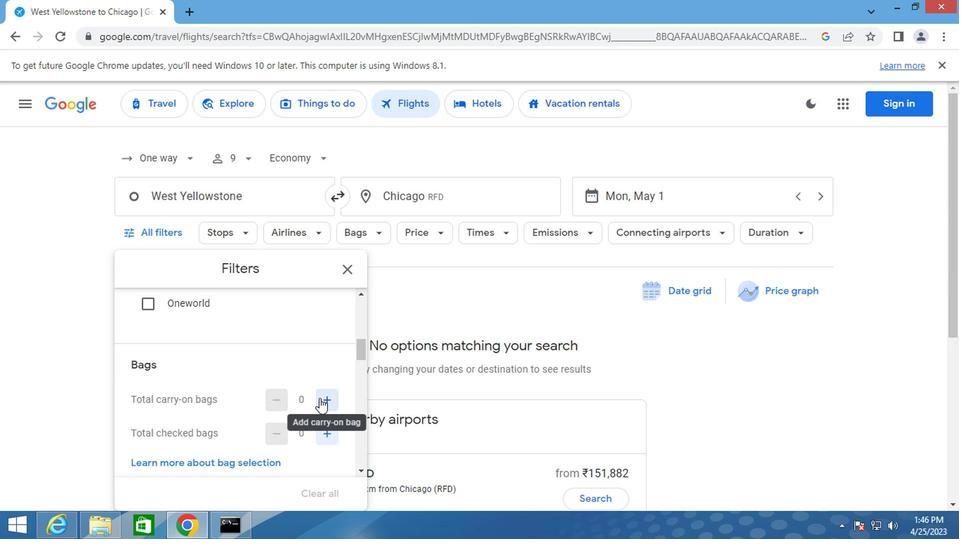 
Action: Mouse moved to (318, 405)
Screenshot: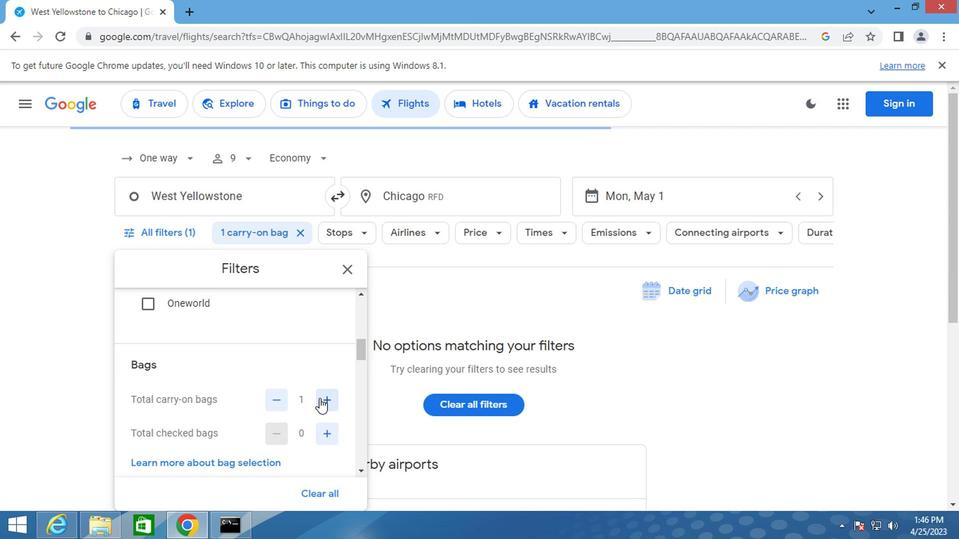 
Action: Mouse scrolled (318, 405) with delta (0, 0)
Screenshot: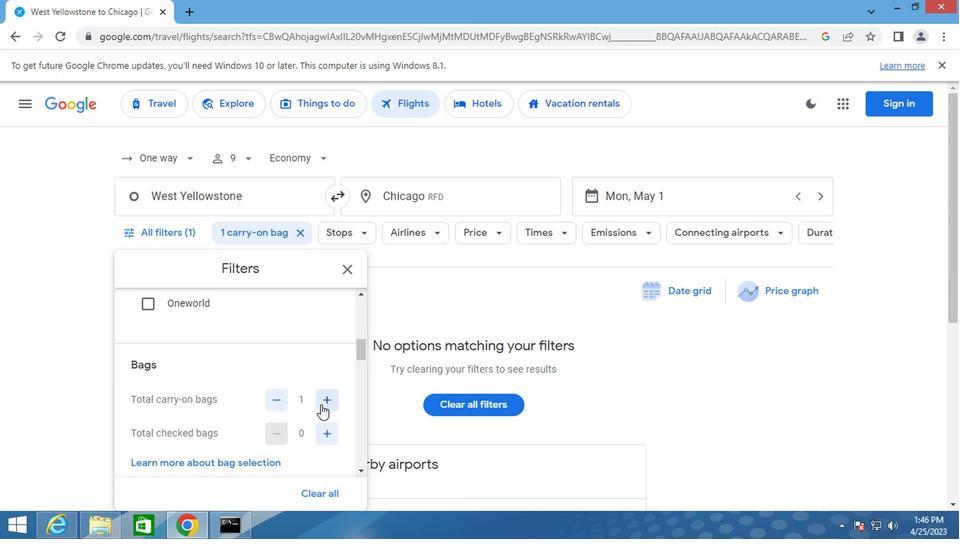 
Action: Mouse scrolled (318, 405) with delta (0, 0)
Screenshot: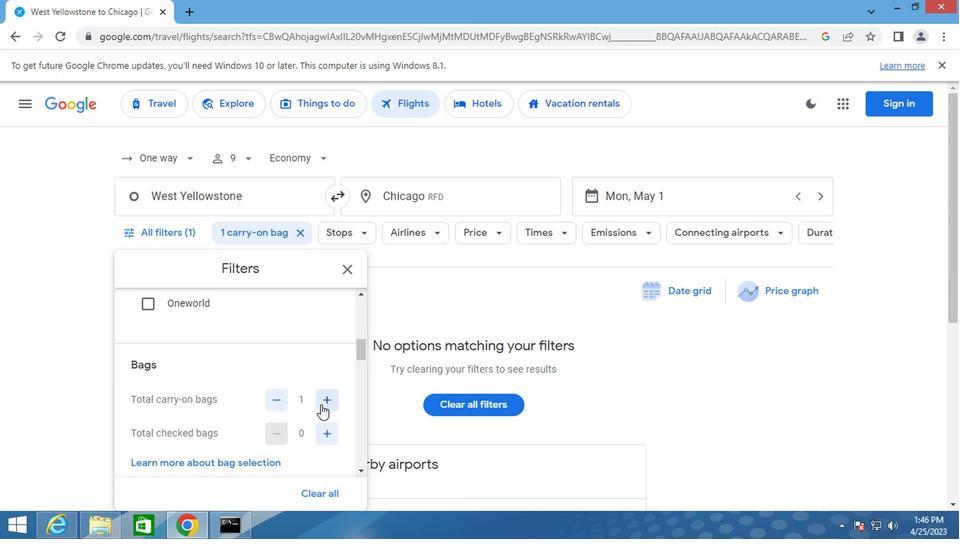 
Action: Mouse moved to (322, 429)
Screenshot: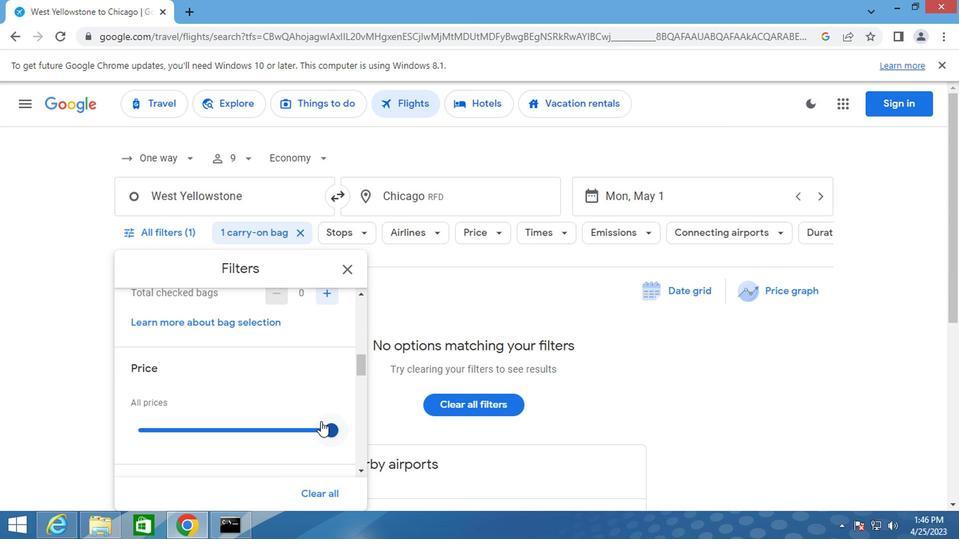 
Action: Mouse pressed left at (322, 429)
Screenshot: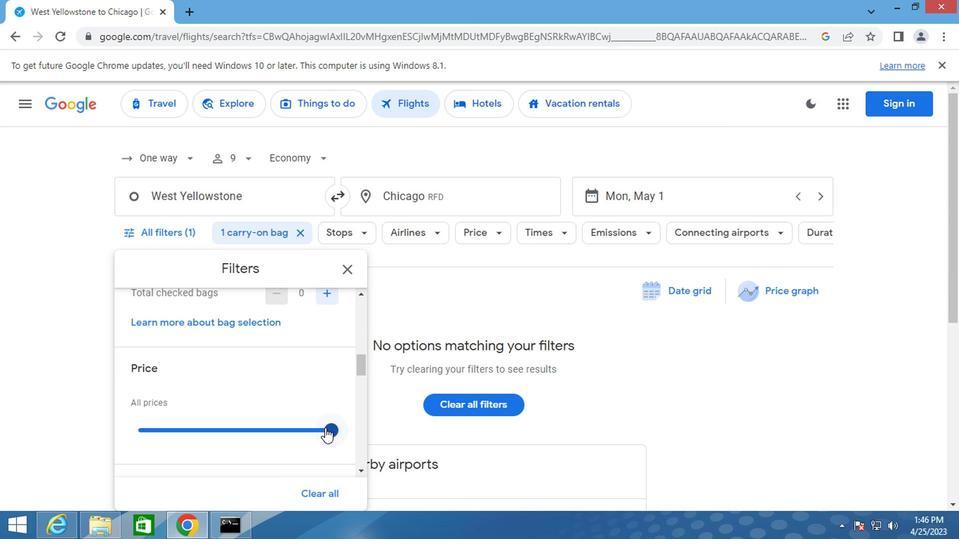 
Action: Mouse moved to (299, 414)
Screenshot: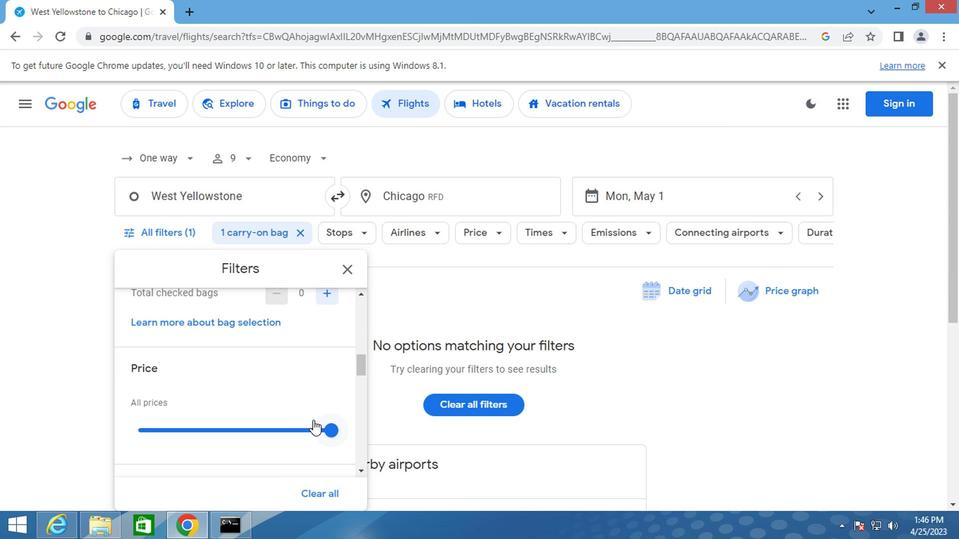 
Action: Mouse scrolled (299, 413) with delta (0, 0)
Screenshot: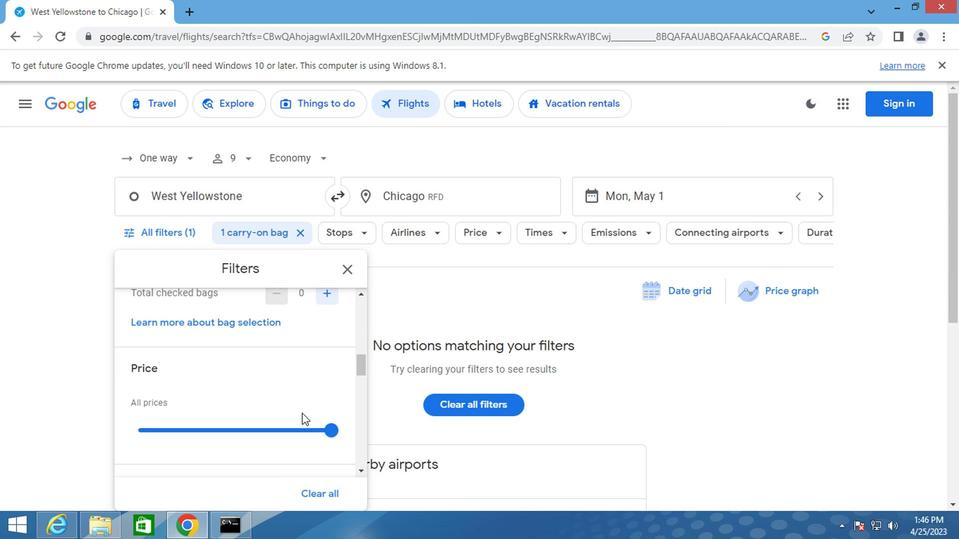 
Action: Mouse scrolled (299, 413) with delta (0, 0)
Screenshot: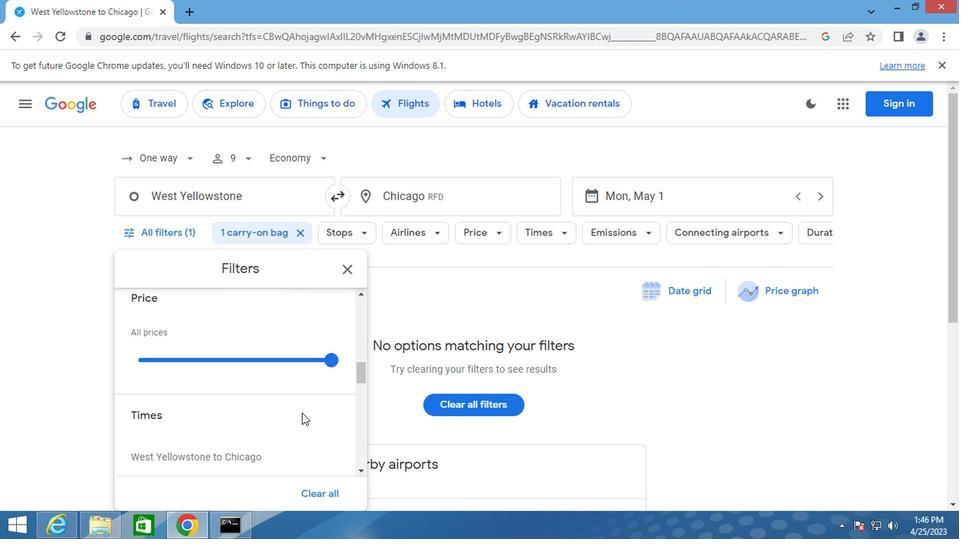 
Action: Mouse moved to (136, 450)
Screenshot: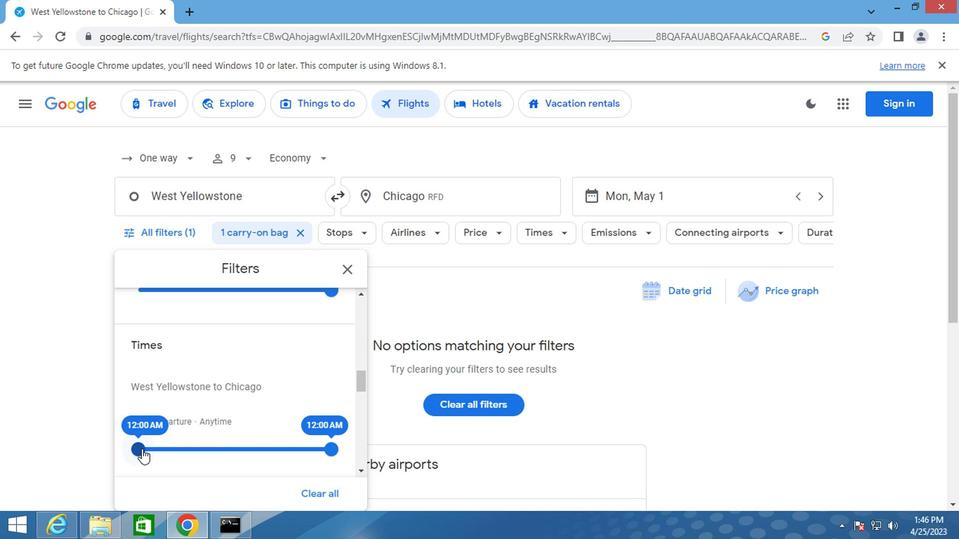 
Action: Mouse pressed left at (136, 450)
Screenshot: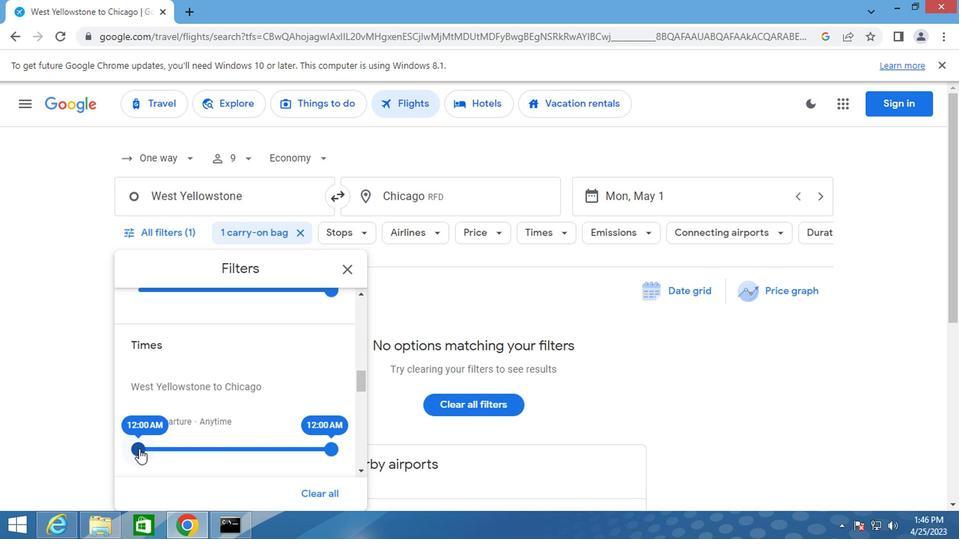 
Action: Mouse moved to (342, 268)
Screenshot: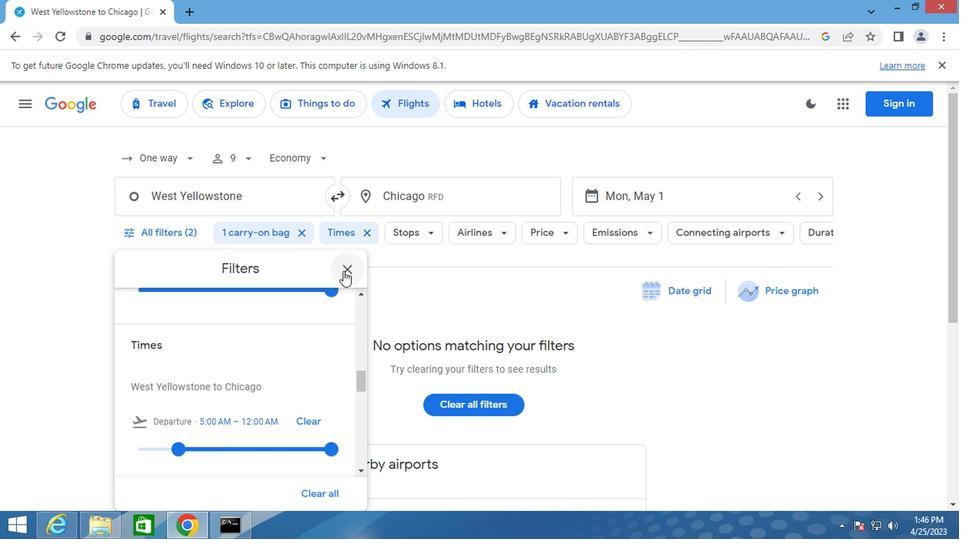 
Action: Mouse pressed left at (342, 268)
Screenshot: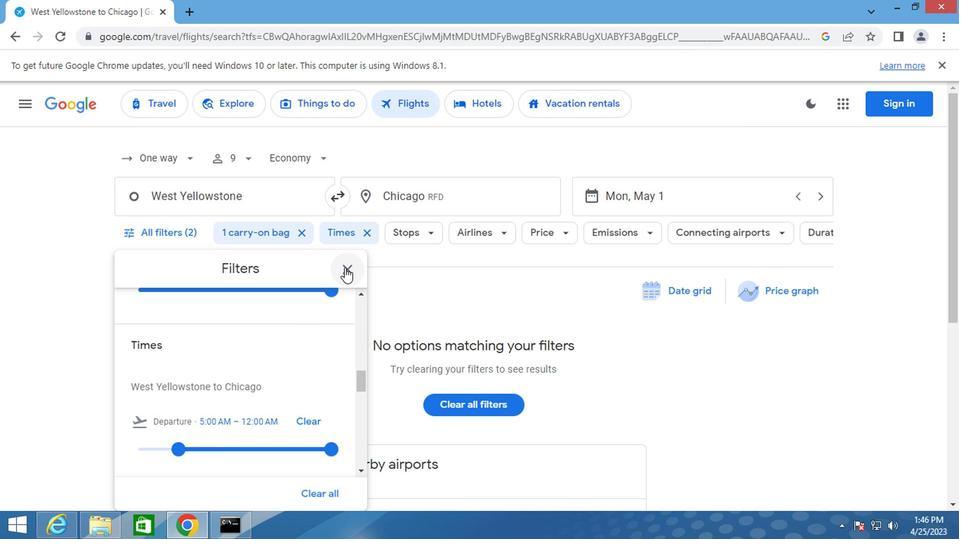 
Action: Key pressed <Key.f8>
Screenshot: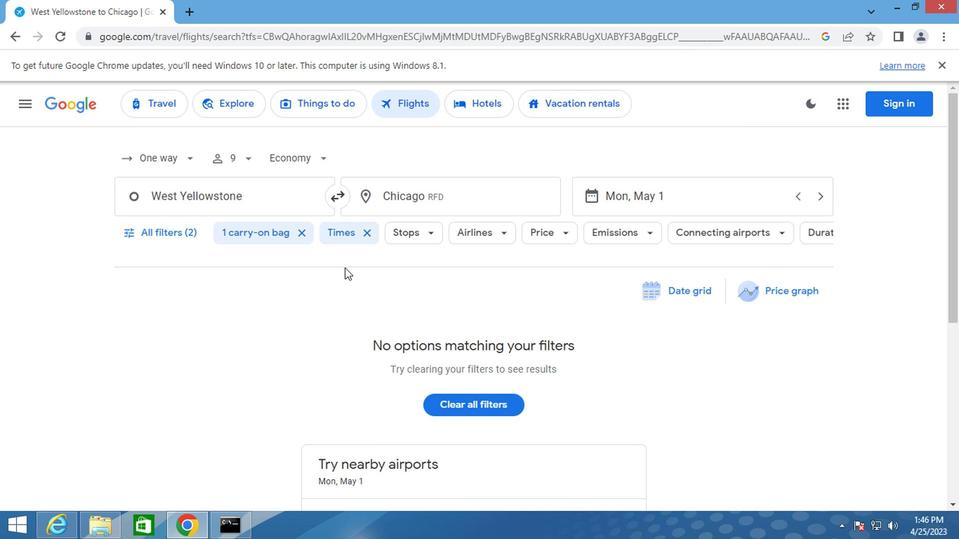 
